 Task: Add an event with the title Second Product Enhancement Discussion and Planning, date ''2023/11/04'', time 7:00 AM to 9:00 AMand add a description: Conducting a competitive analysis to understand how the campaign performed compared to similar campaigns executed by competitors. This involves evaluating the differentiation, uniqueness, and competitive advantage of the campaign in the marketplace.Select event color  Blueberry . Add location for the event as: The Hague, Netherlands, logged in from the account softage.8@softage.netand send the event invitation to softage.7@softage.net and softage.9@softage.net. Set a reminder for the event Doesn''t repeat
Action: Mouse moved to (35, 91)
Screenshot: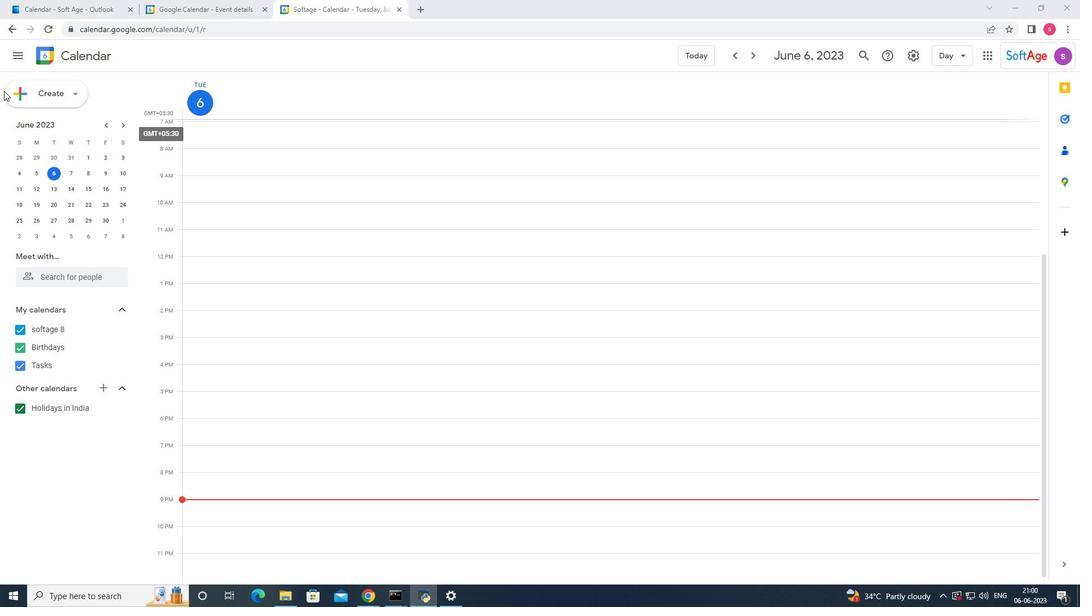 
Action: Mouse pressed left at (35, 91)
Screenshot: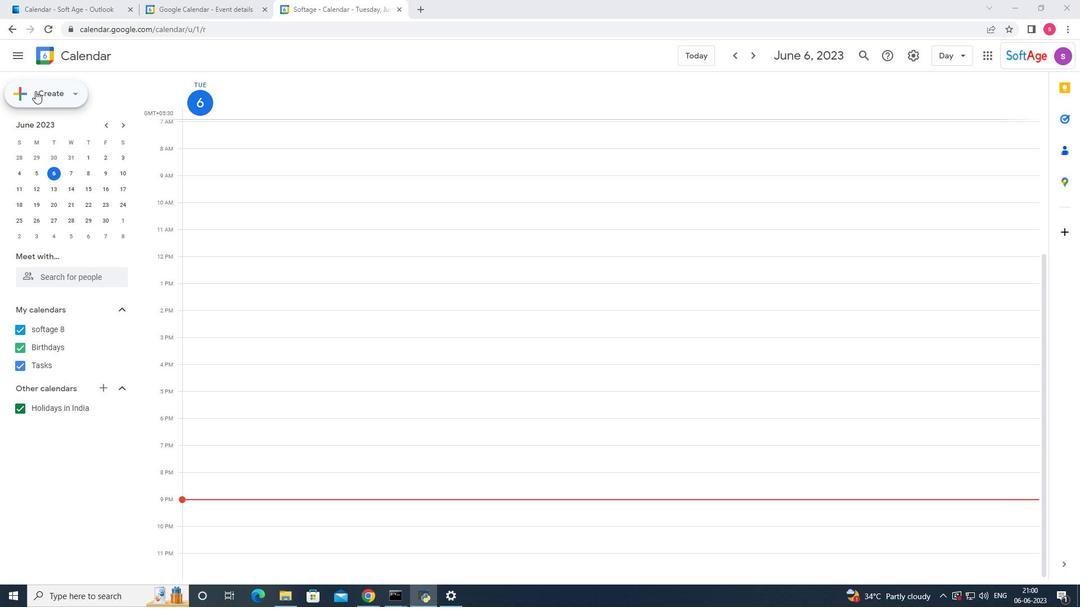 
Action: Mouse moved to (64, 124)
Screenshot: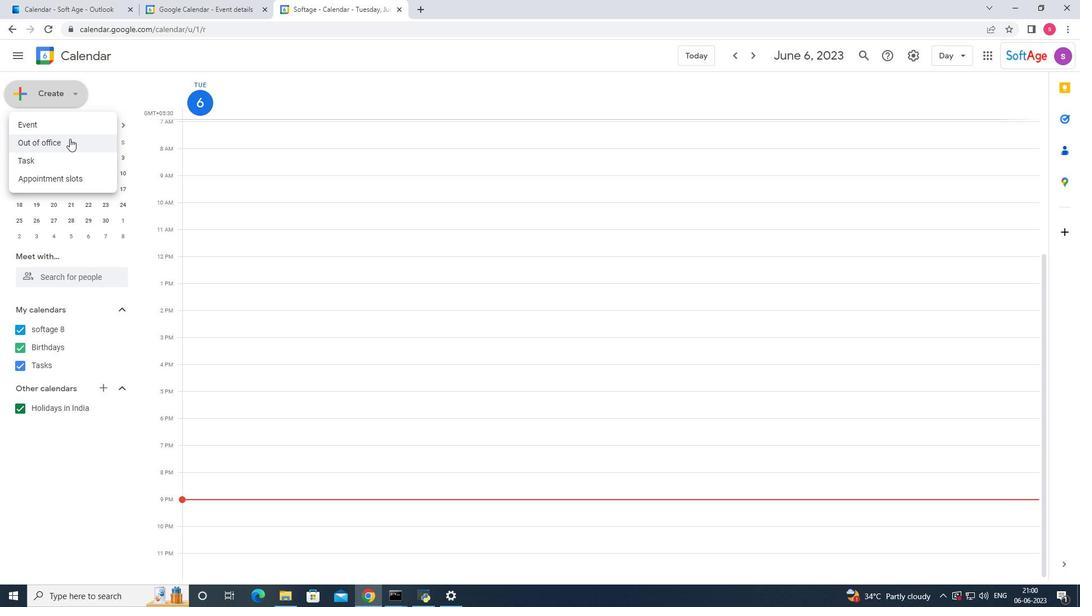 
Action: Mouse pressed left at (64, 124)
Screenshot: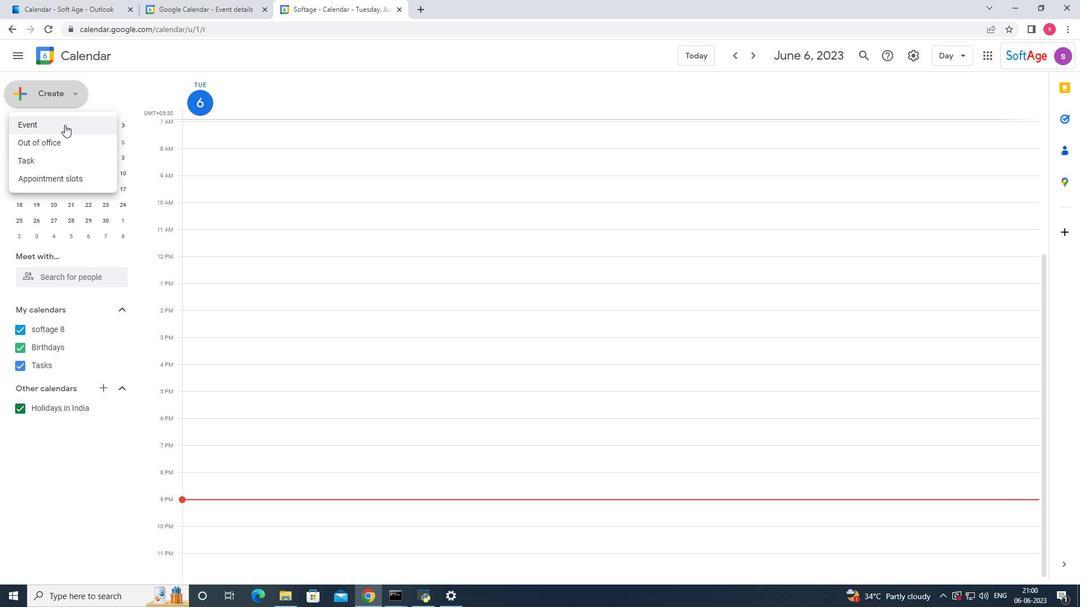 
Action: Mouse moved to (621, 493)
Screenshot: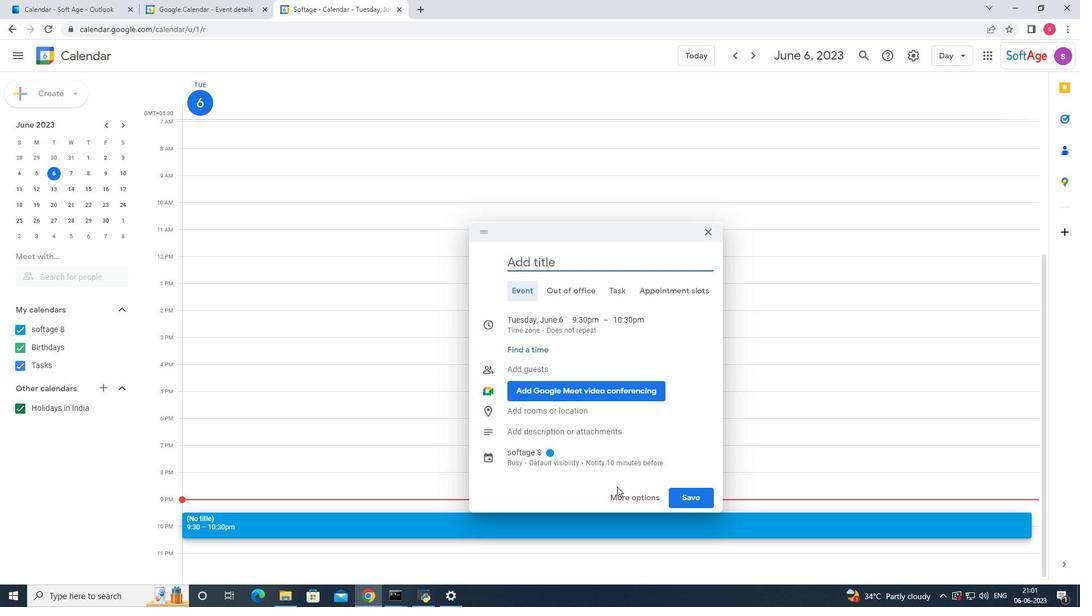 
Action: Mouse pressed left at (621, 493)
Screenshot: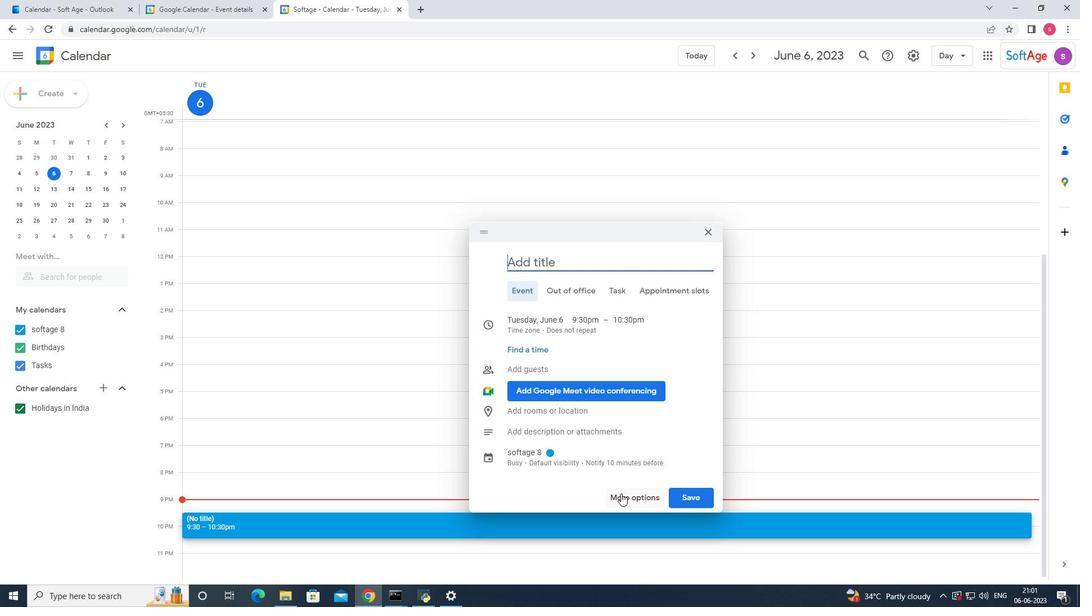 
Action: Mouse moved to (69, 69)
Screenshot: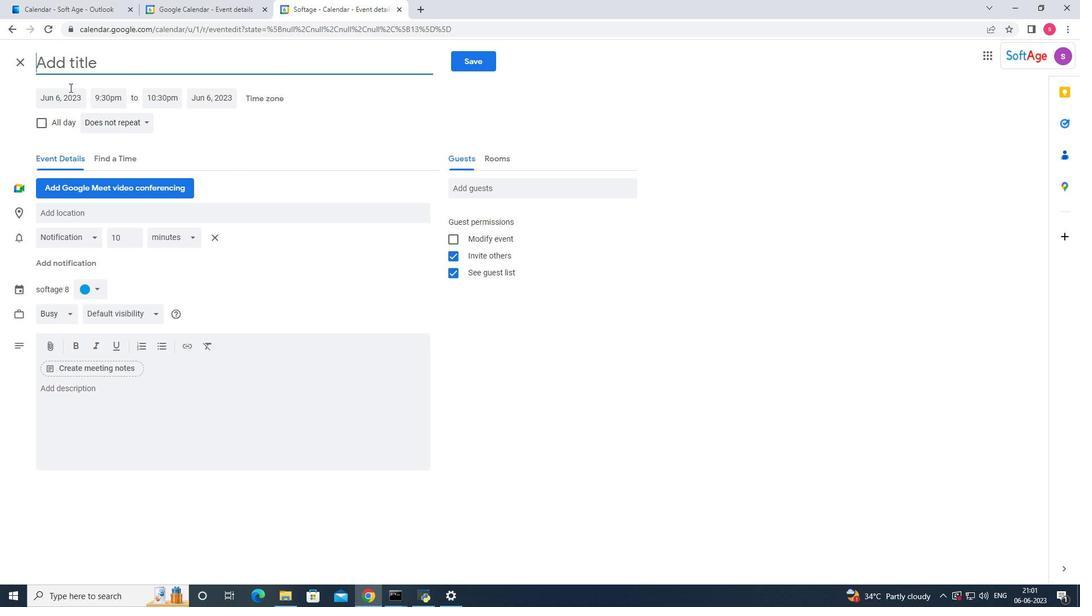 
Action: Mouse pressed left at (69, 69)
Screenshot: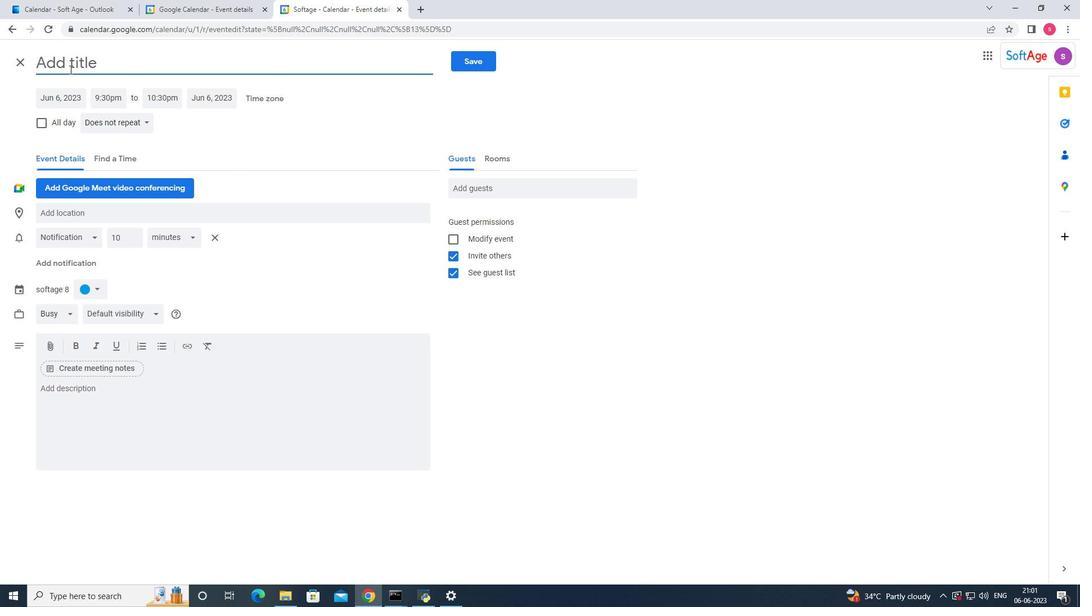 
Action: Key pressed <Key.shift_r>Second<Key.space><Key.shift>Product<Key.space><Key.shift_r>Enhancement<Key.space><Key.shift_r>Discussion<Key.space>and<Key.space><Key.shift>Planning
Screenshot: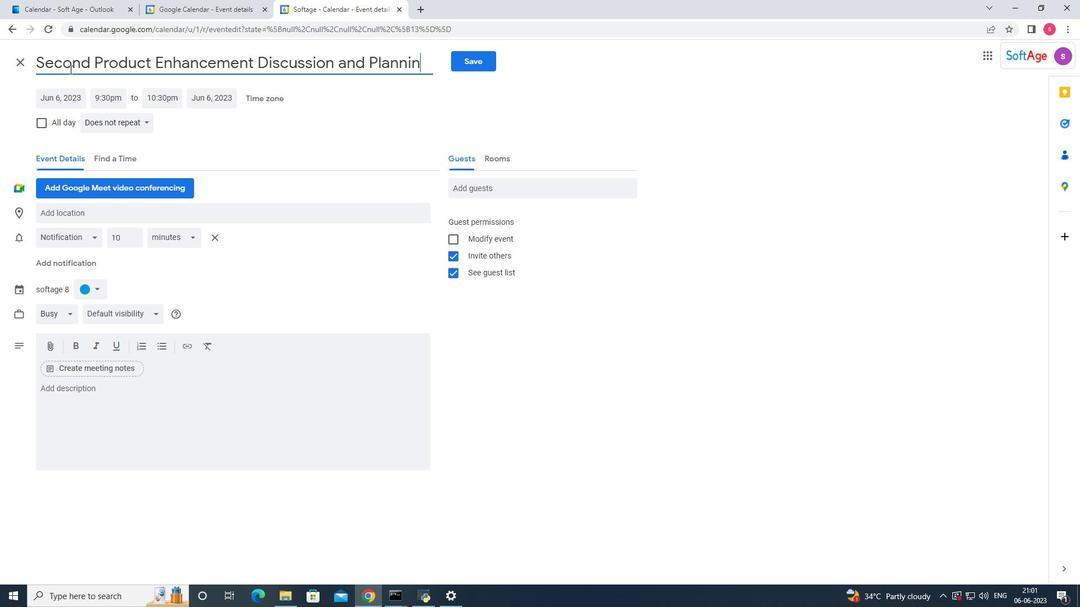 
Action: Mouse moved to (63, 101)
Screenshot: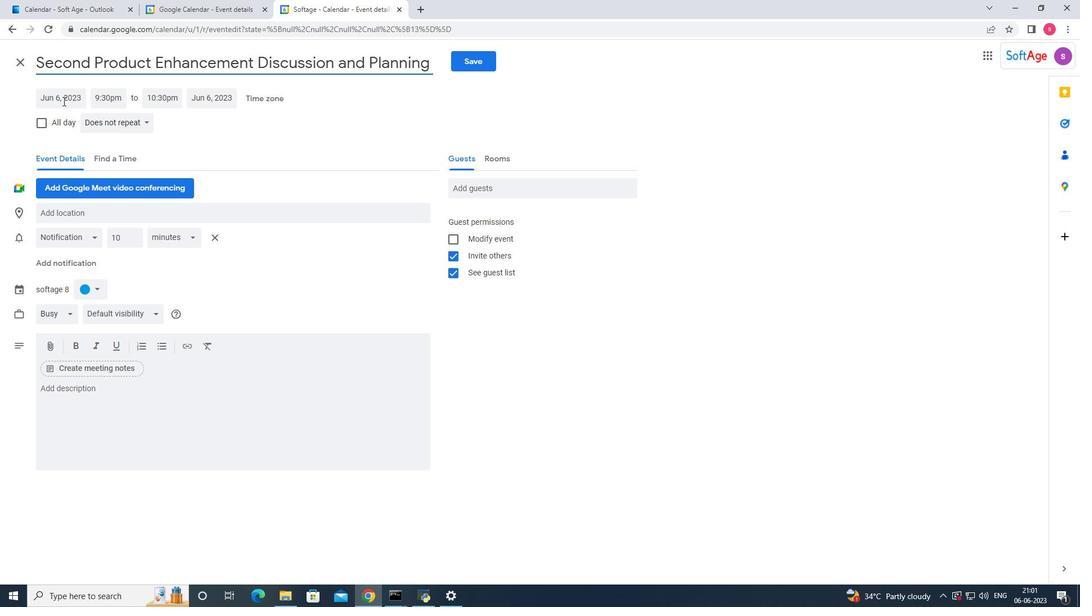 
Action: Mouse pressed left at (63, 101)
Screenshot: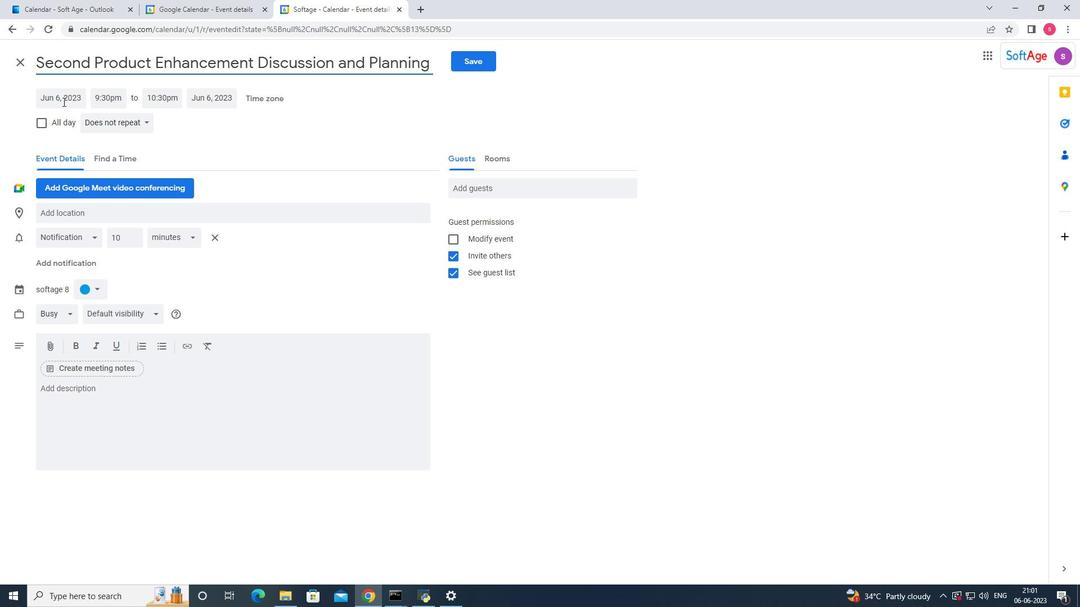 
Action: Mouse moved to (182, 125)
Screenshot: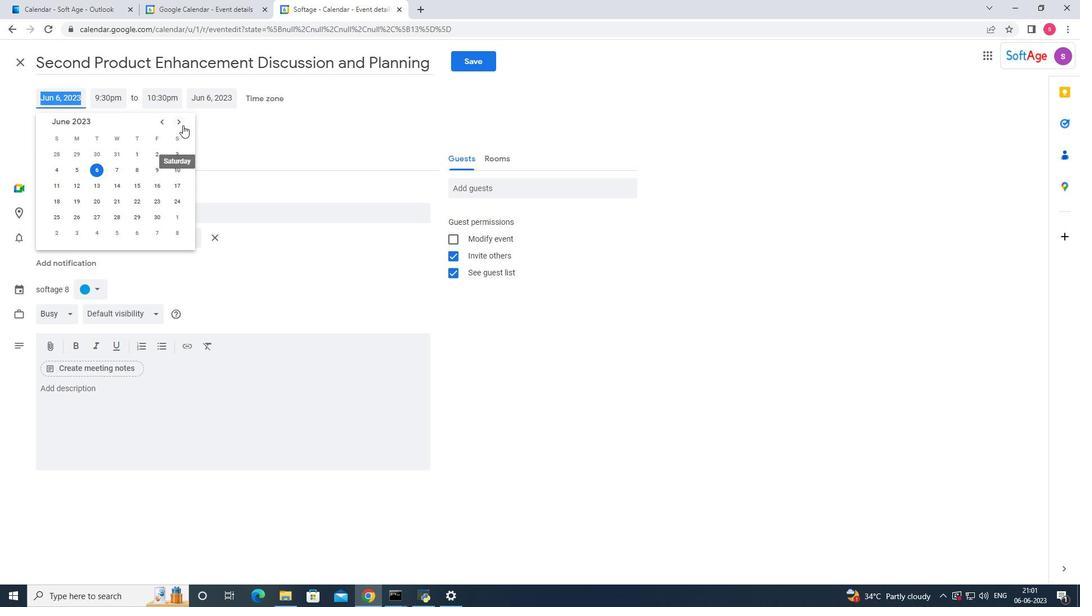 
Action: Mouse pressed left at (182, 125)
Screenshot: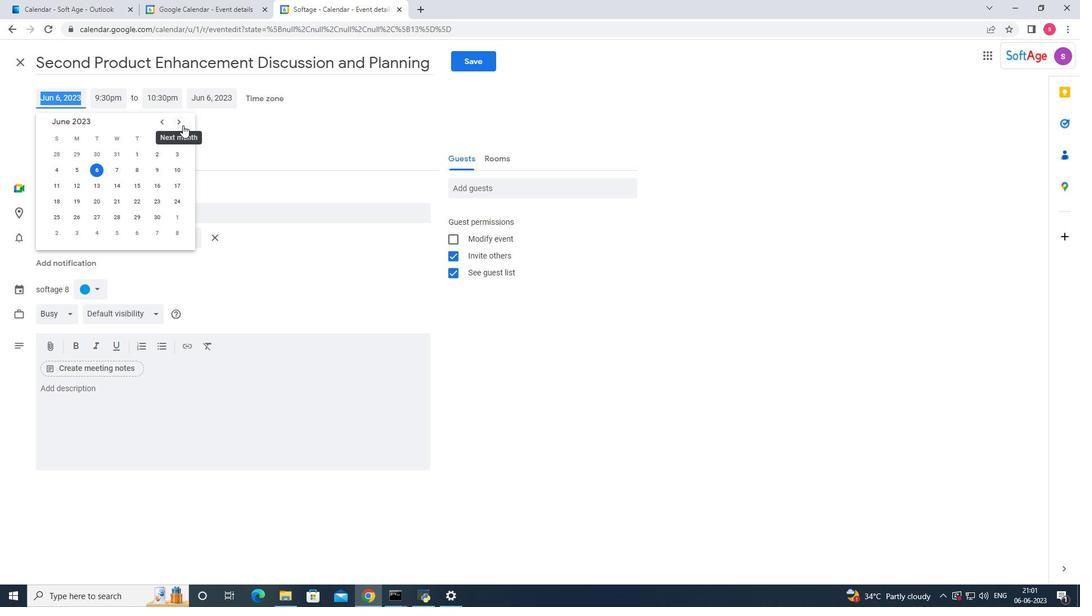 
Action: Mouse pressed left at (182, 125)
Screenshot: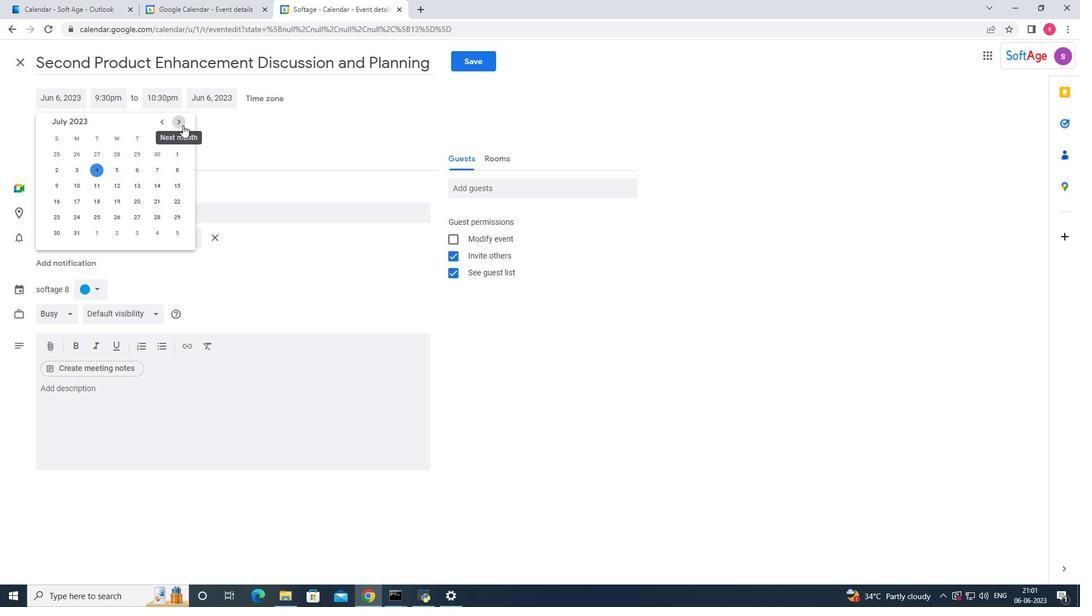 
Action: Mouse pressed left at (182, 125)
Screenshot: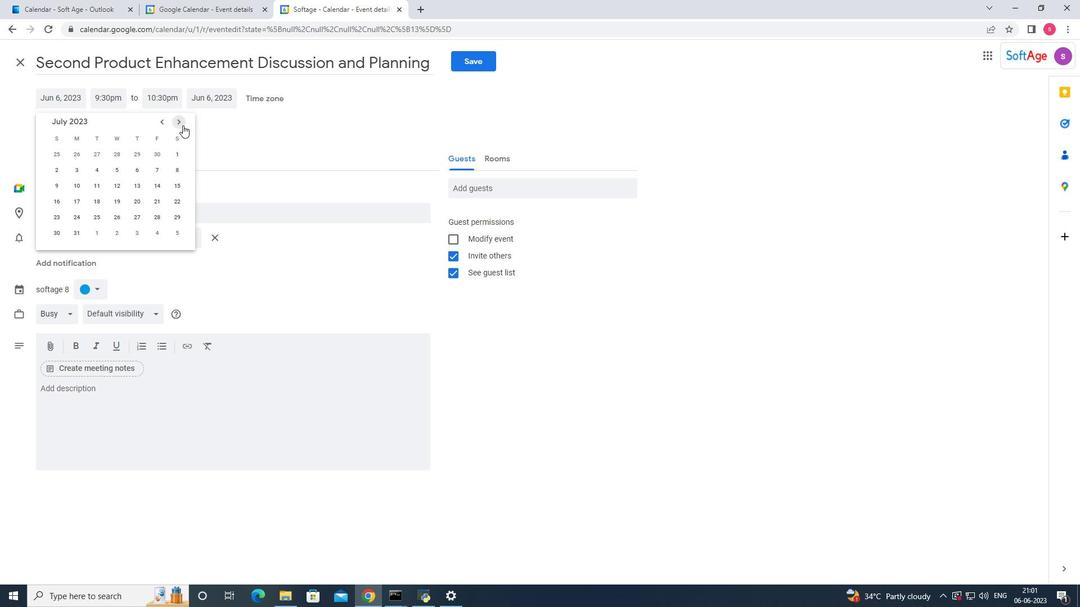 
Action: Mouse pressed left at (182, 125)
Screenshot: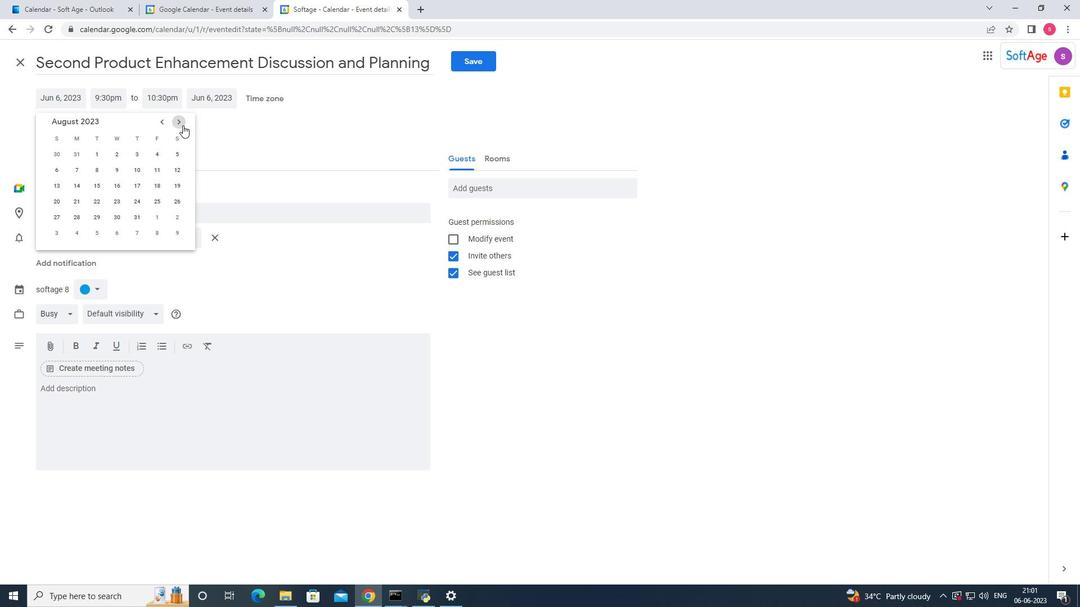 
Action: Mouse pressed left at (182, 125)
Screenshot: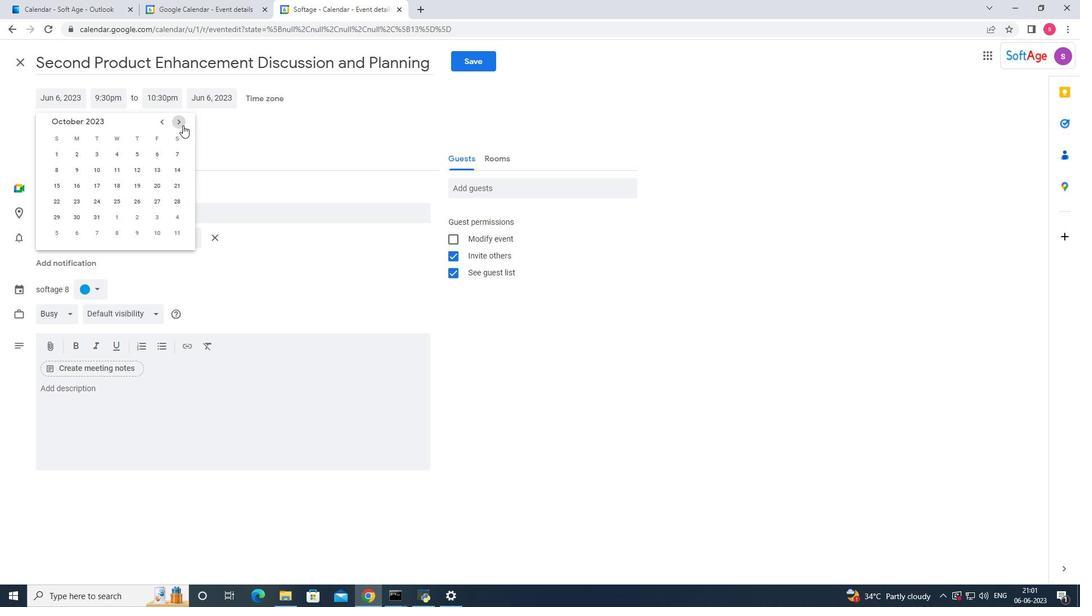 
Action: Mouse moved to (172, 151)
Screenshot: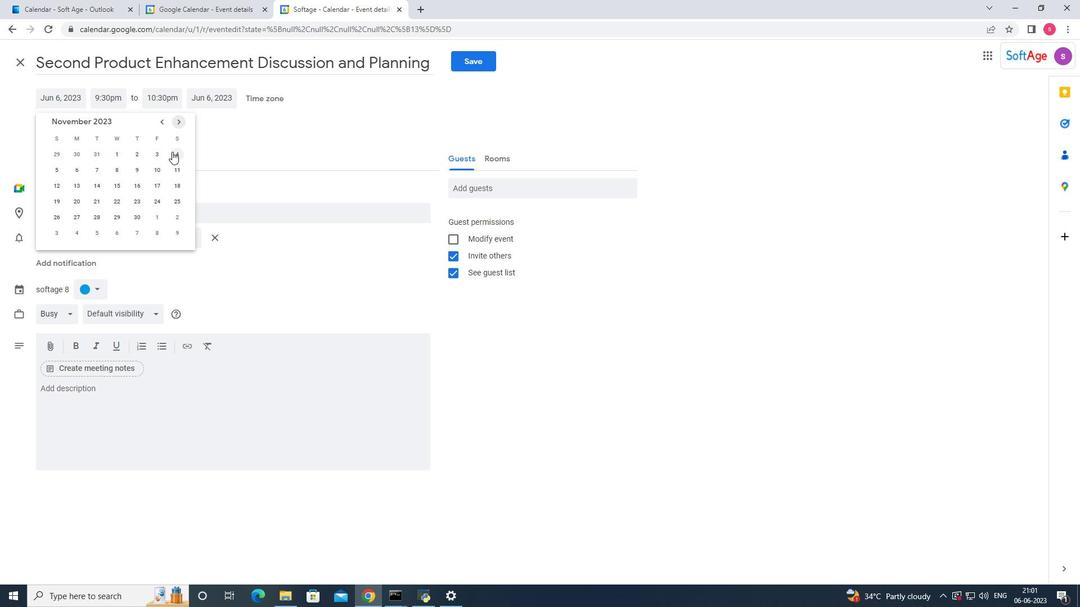 
Action: Mouse pressed left at (172, 151)
Screenshot: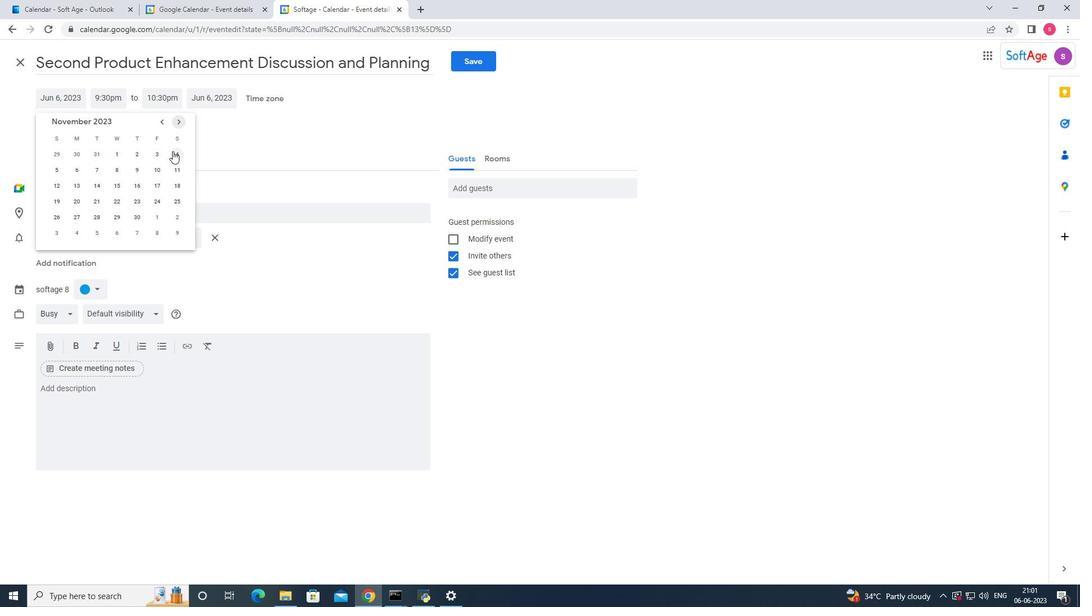 
Action: Mouse moved to (118, 100)
Screenshot: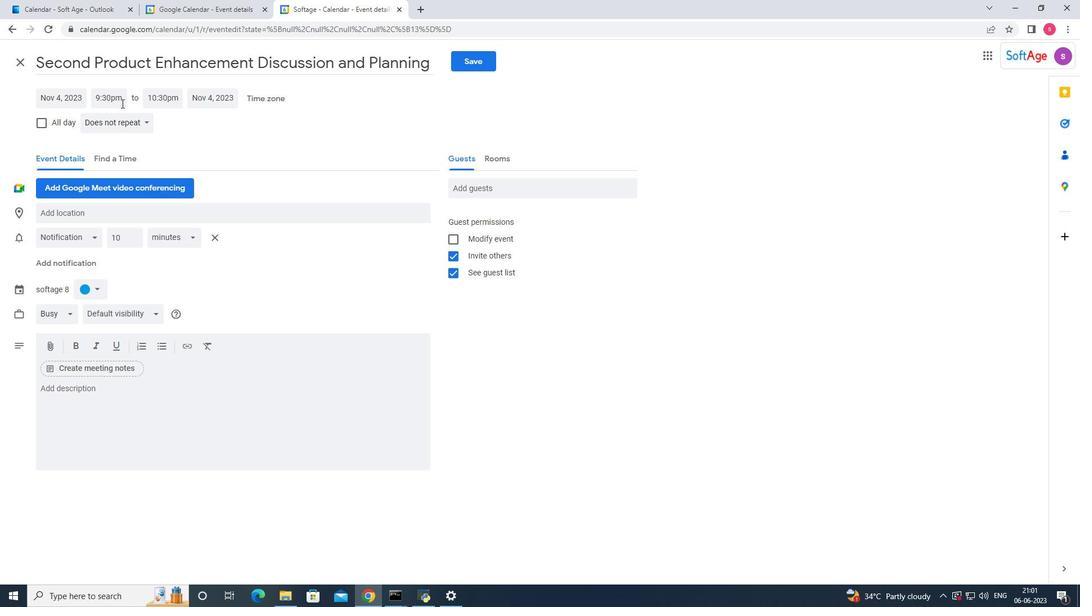 
Action: Mouse pressed left at (118, 100)
Screenshot: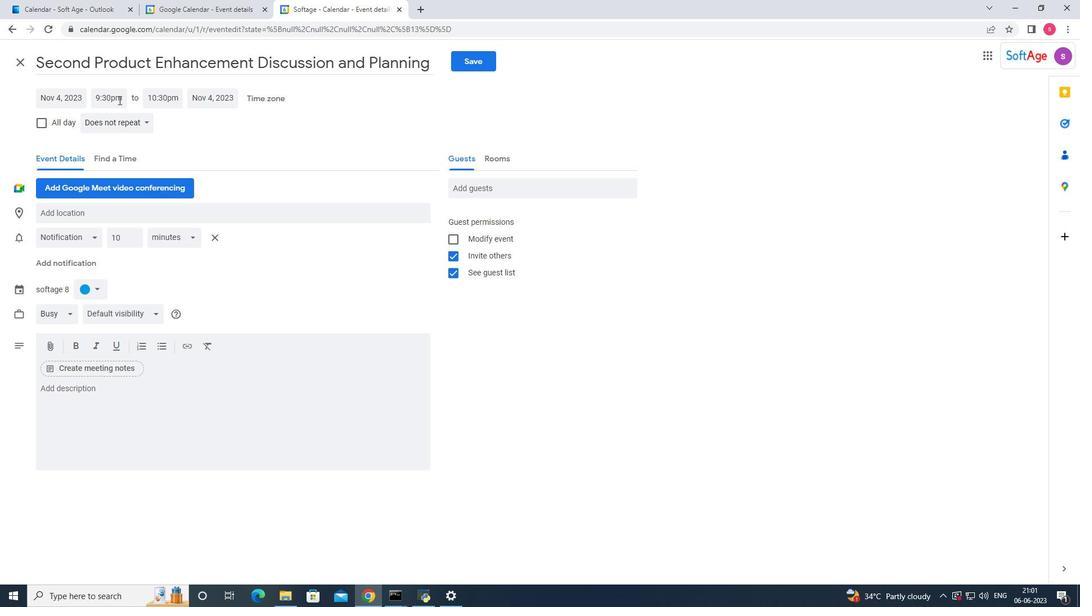 
Action: Mouse moved to (128, 155)
Screenshot: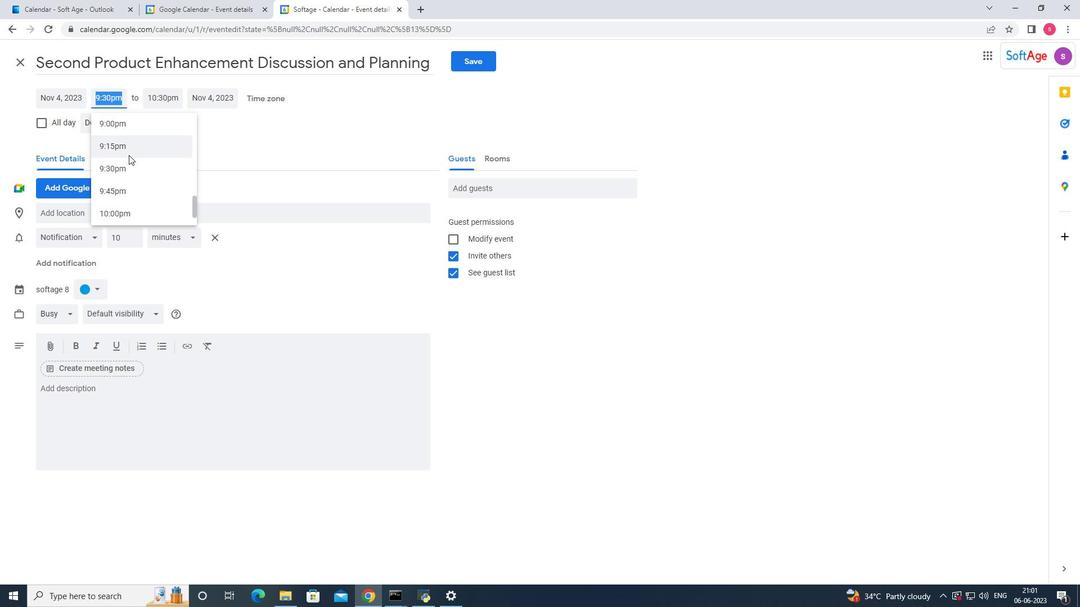 
Action: Mouse scrolled (128, 156) with delta (0, 0)
Screenshot: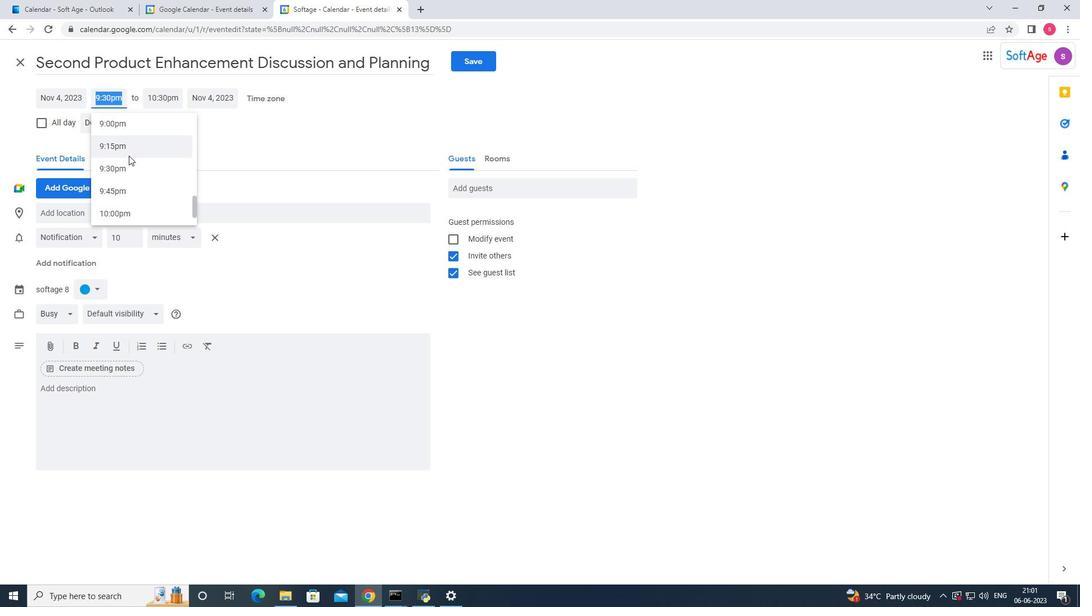 
Action: Mouse scrolled (128, 156) with delta (0, 0)
Screenshot: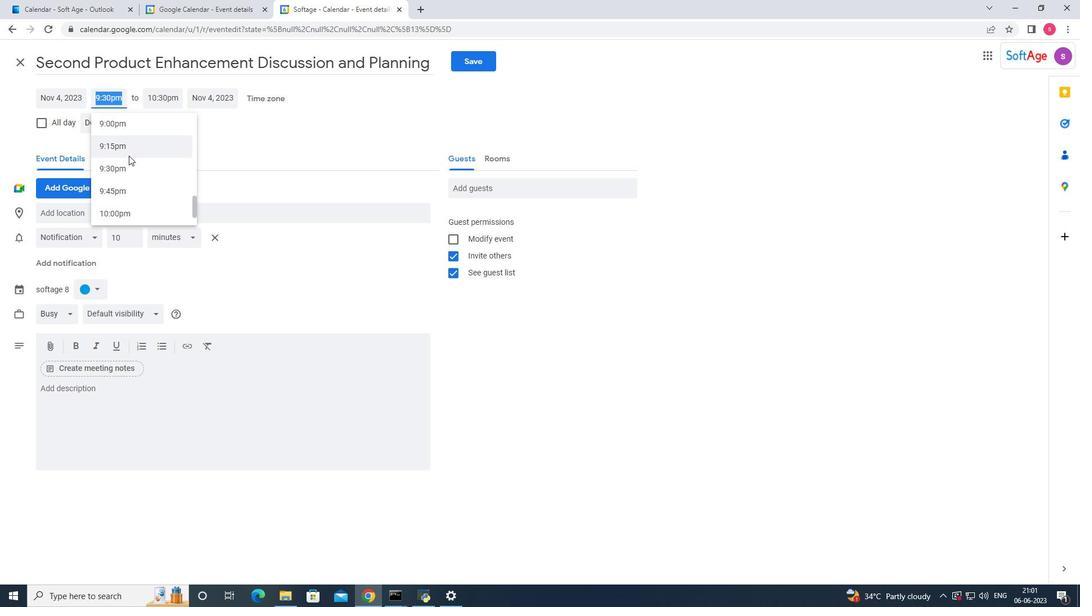 
Action: Mouse scrolled (128, 156) with delta (0, 0)
Screenshot: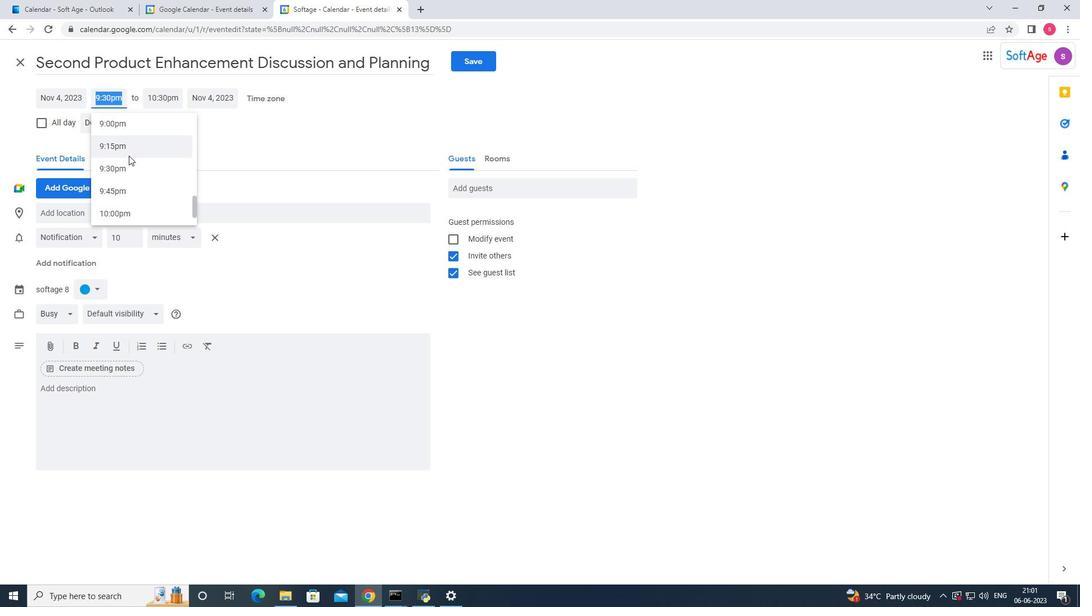 
Action: Mouse scrolled (128, 156) with delta (0, 0)
Screenshot: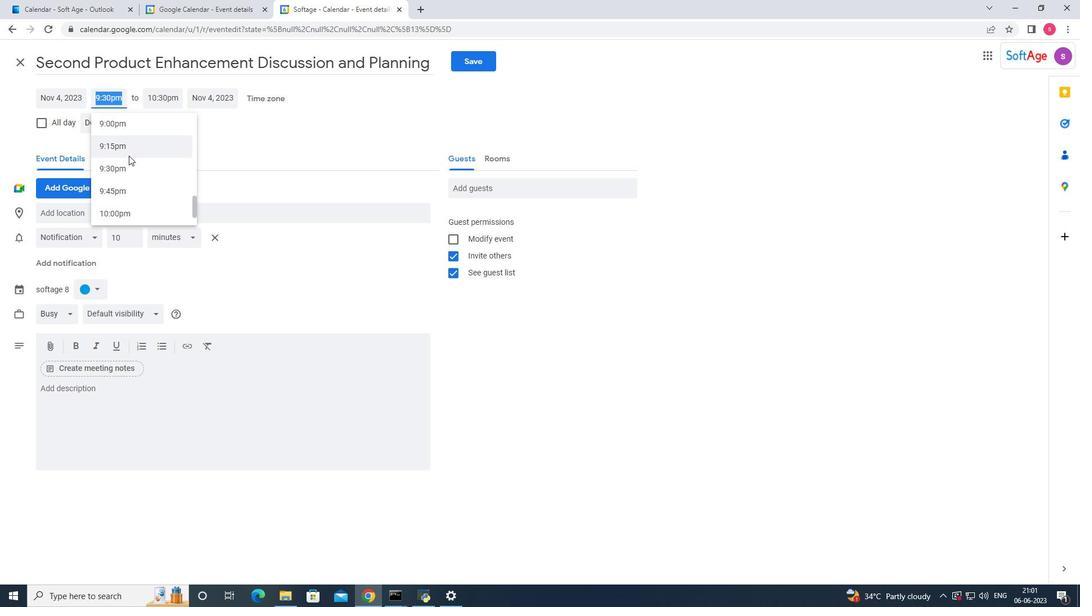 
Action: Mouse scrolled (128, 156) with delta (0, 0)
Screenshot: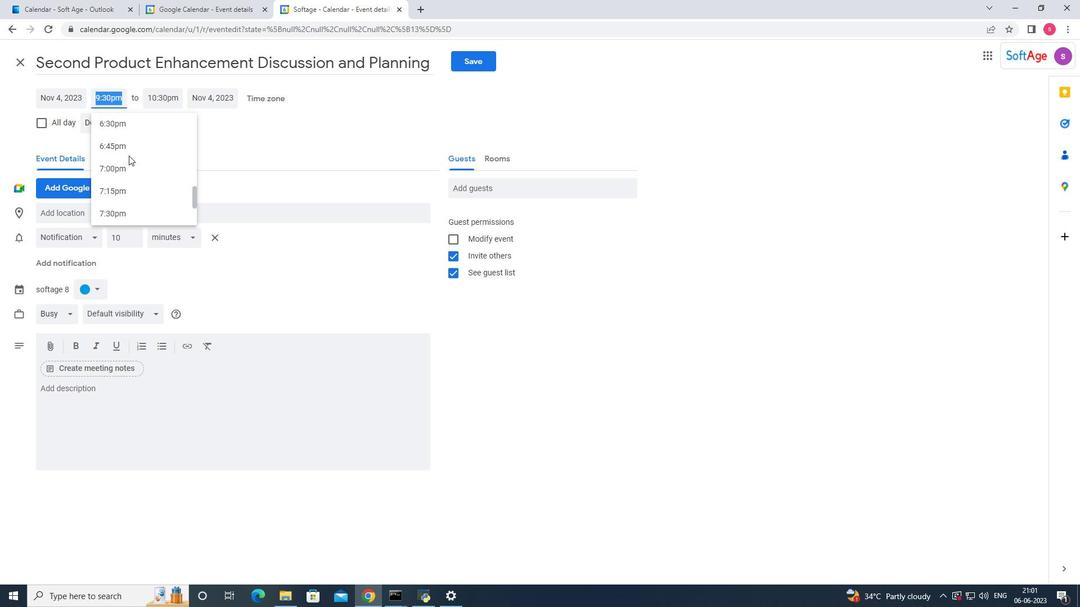 
Action: Mouse scrolled (128, 156) with delta (0, 0)
Screenshot: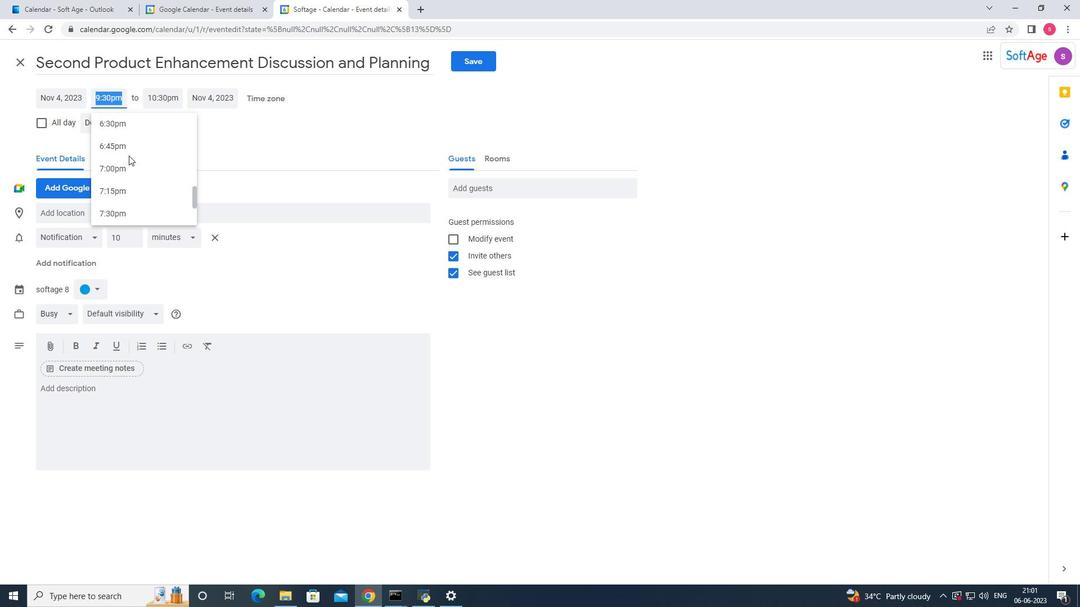 
Action: Mouse scrolled (128, 156) with delta (0, 0)
Screenshot: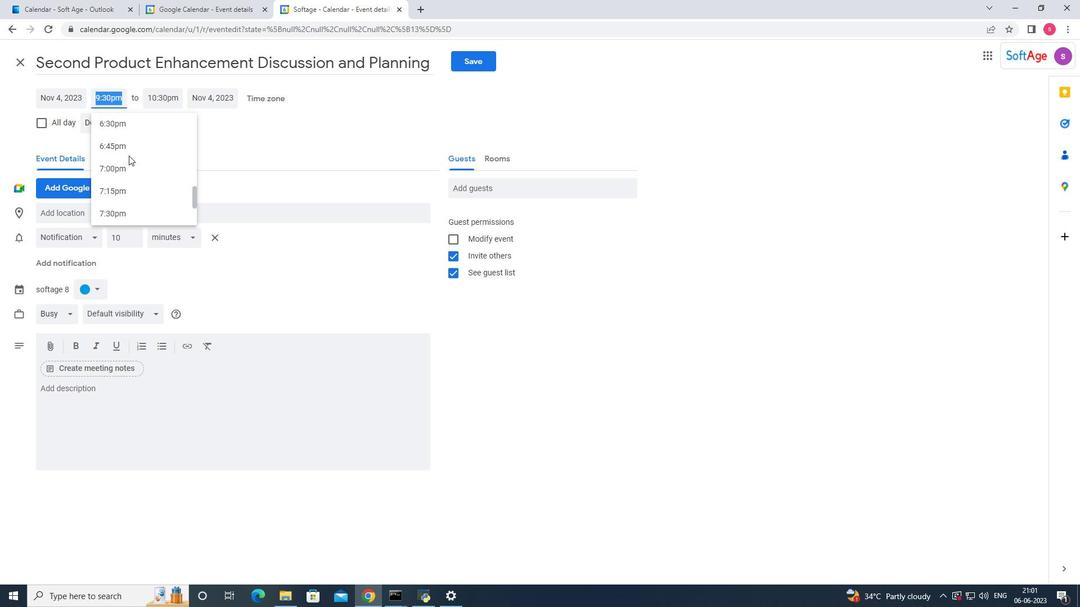 
Action: Mouse scrolled (128, 156) with delta (0, 0)
Screenshot: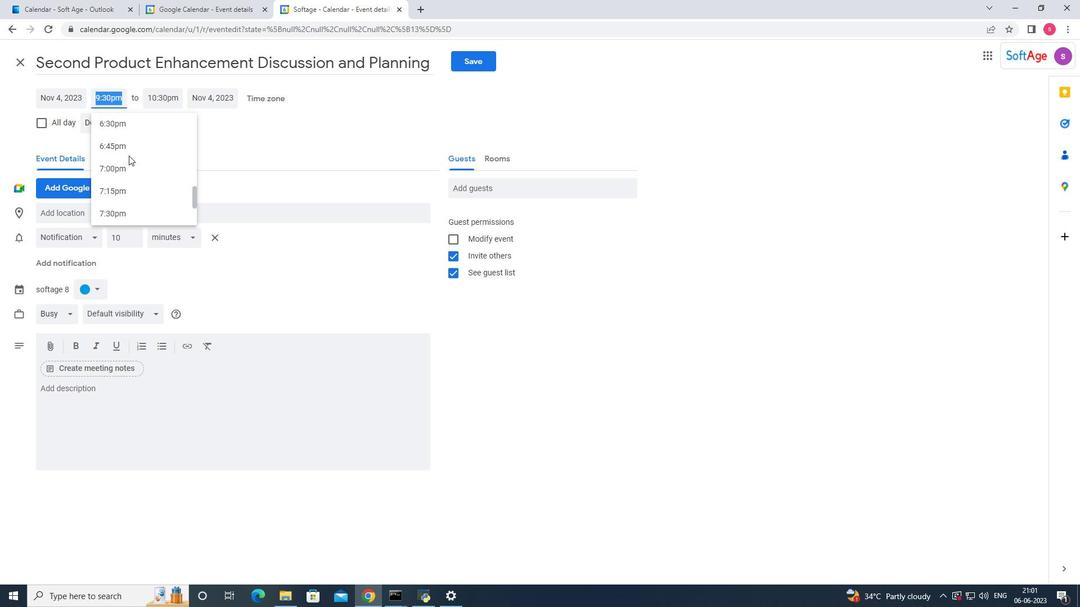 
Action: Mouse scrolled (128, 156) with delta (0, 0)
Screenshot: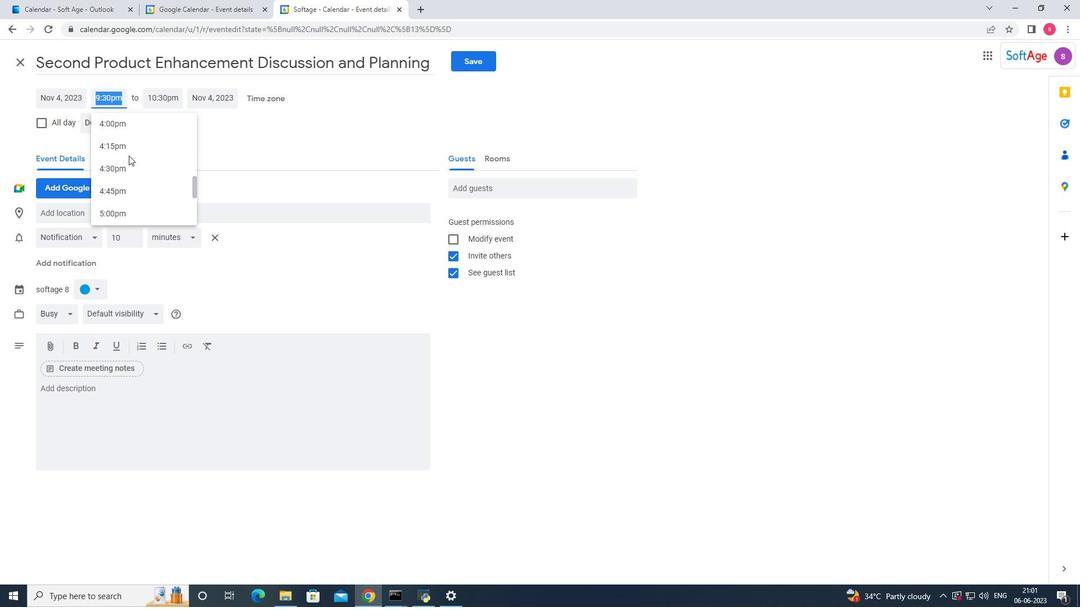 
Action: Mouse scrolled (128, 156) with delta (0, 0)
Screenshot: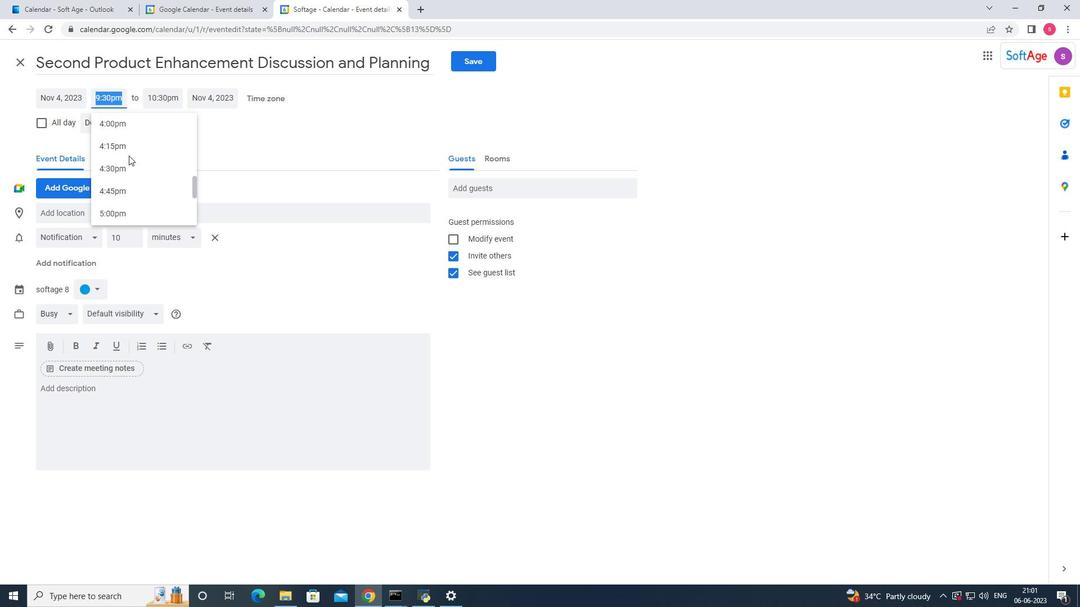 
Action: Mouse scrolled (128, 156) with delta (0, 0)
Screenshot: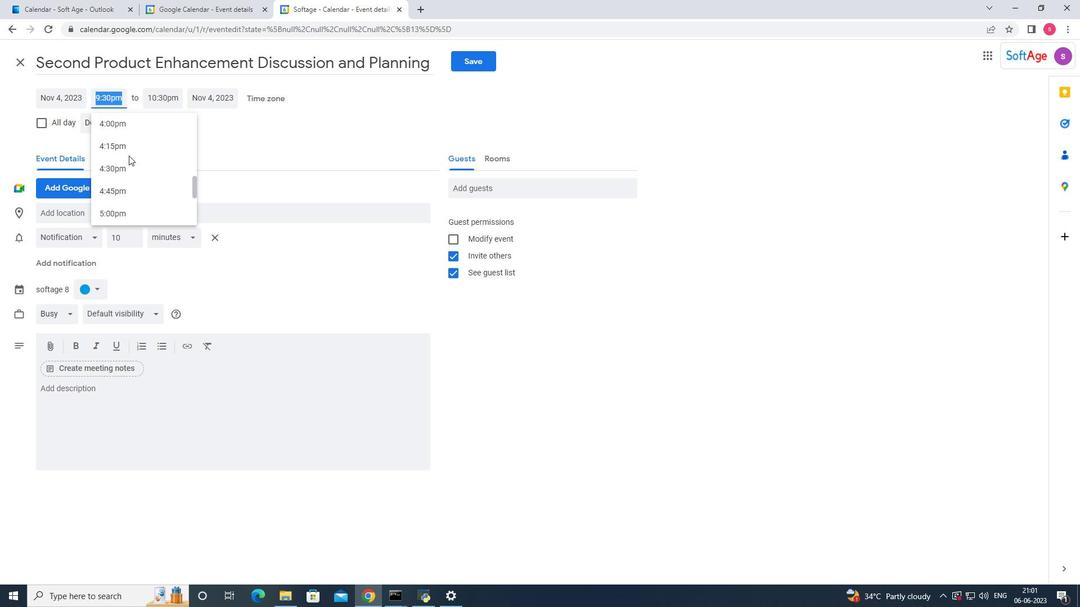 
Action: Mouse scrolled (128, 156) with delta (0, 0)
Screenshot: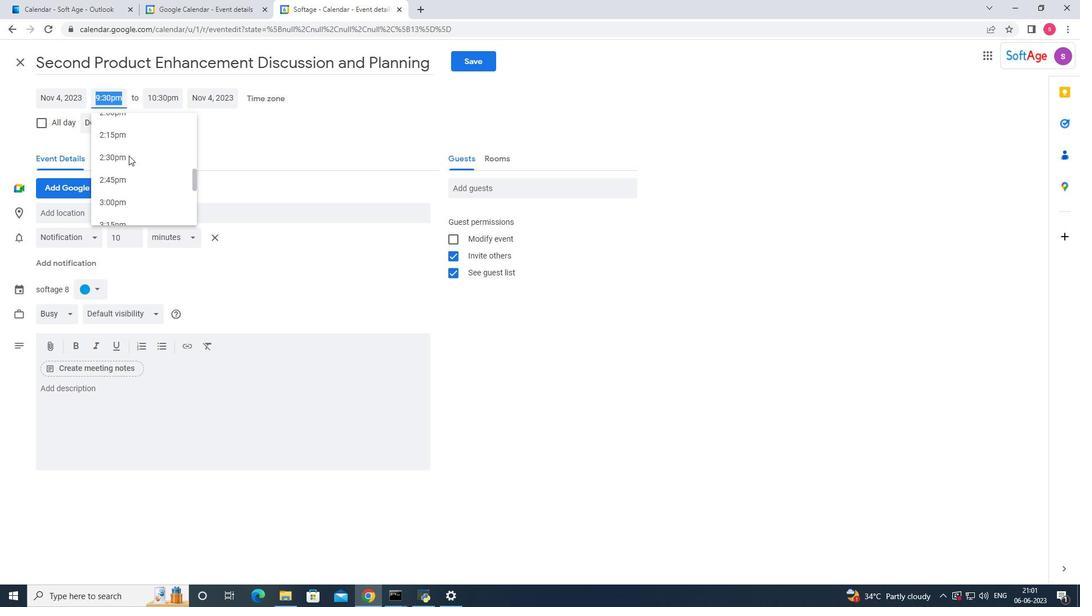 
Action: Mouse scrolled (128, 156) with delta (0, 0)
Screenshot: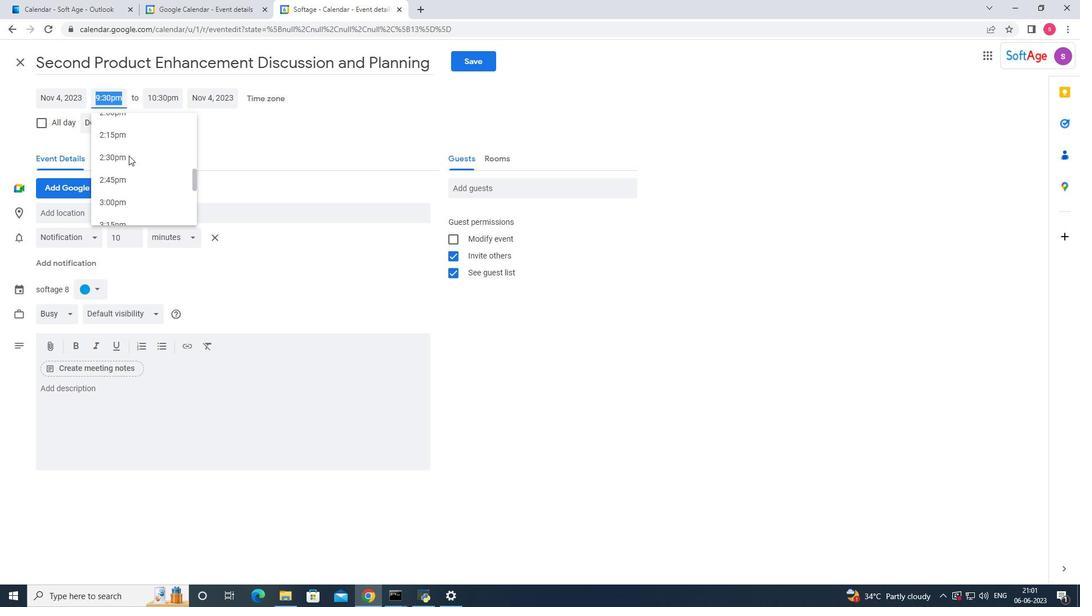 
Action: Mouse scrolled (128, 156) with delta (0, 0)
Screenshot: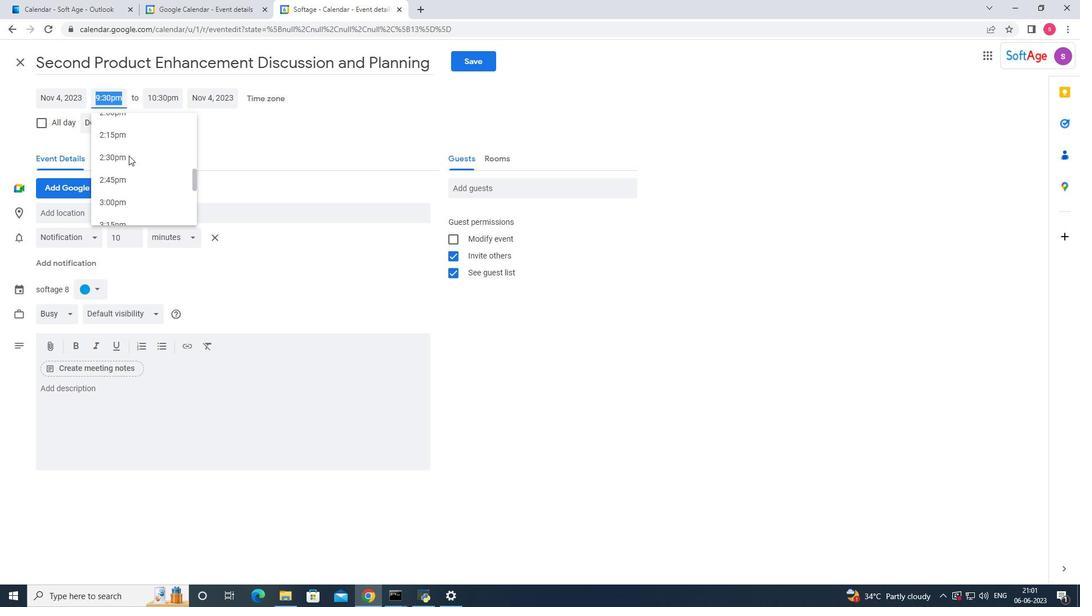
Action: Mouse scrolled (128, 156) with delta (0, 0)
Screenshot: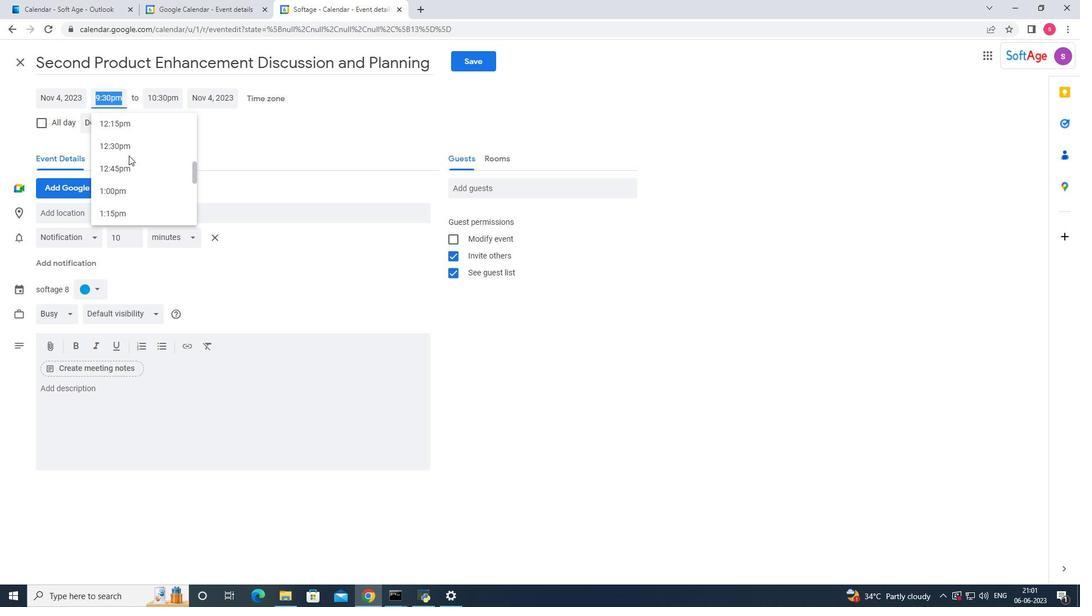 
Action: Mouse scrolled (128, 156) with delta (0, 0)
Screenshot: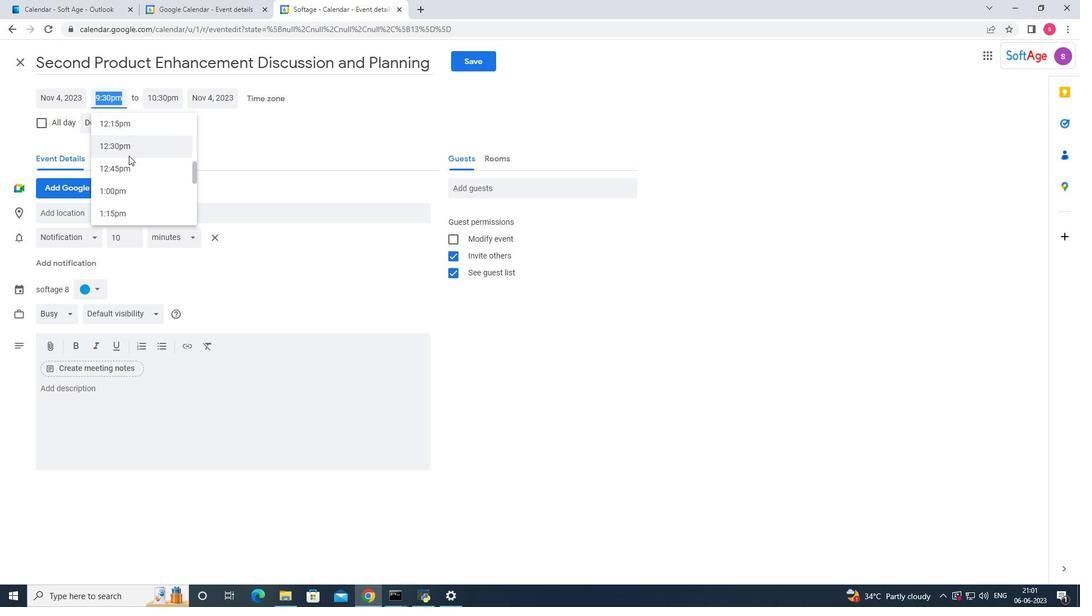 
Action: Mouse scrolled (128, 156) with delta (0, 0)
Screenshot: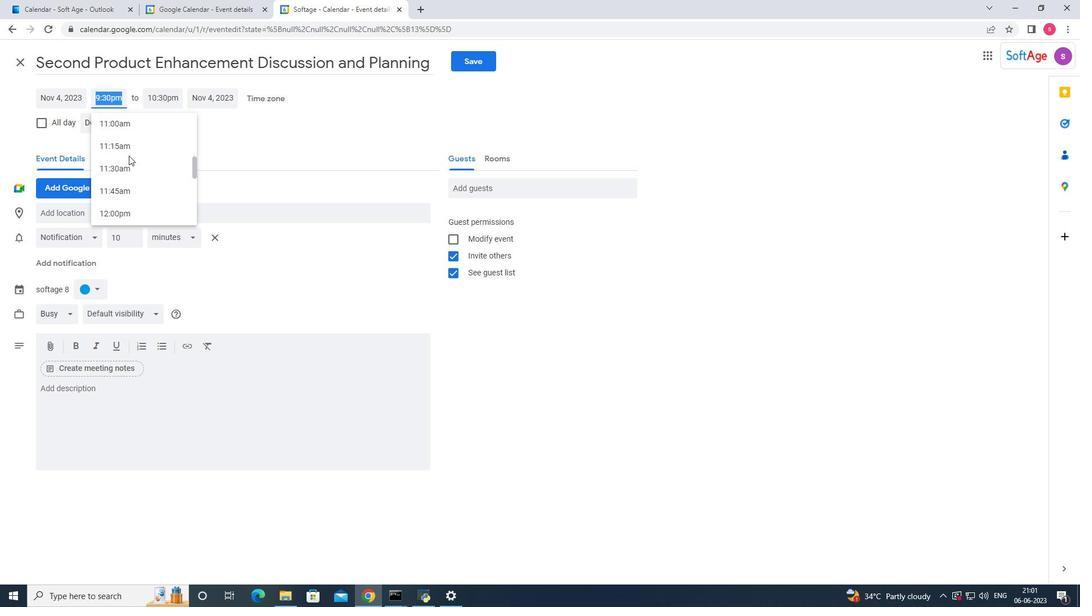 
Action: Mouse scrolled (128, 156) with delta (0, 0)
Screenshot: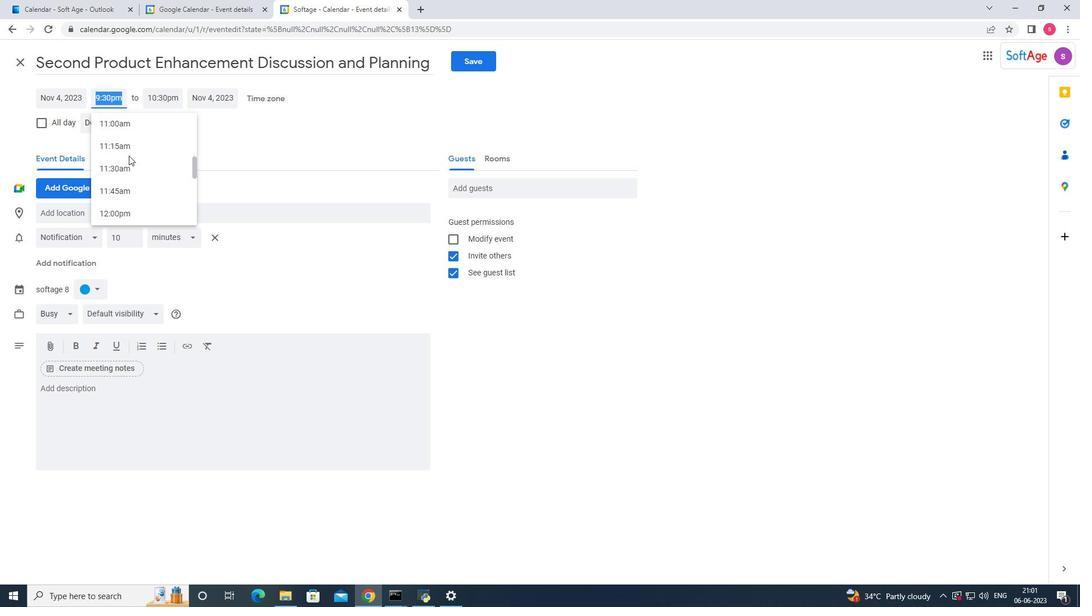 
Action: Mouse scrolled (128, 156) with delta (0, 0)
Screenshot: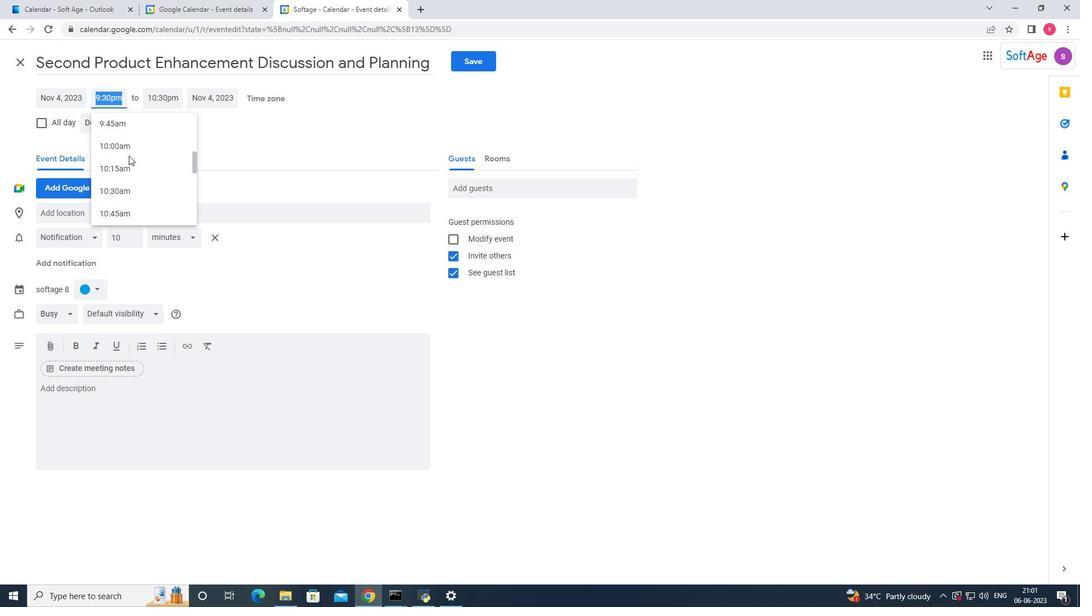 
Action: Mouse scrolled (128, 156) with delta (0, 0)
Screenshot: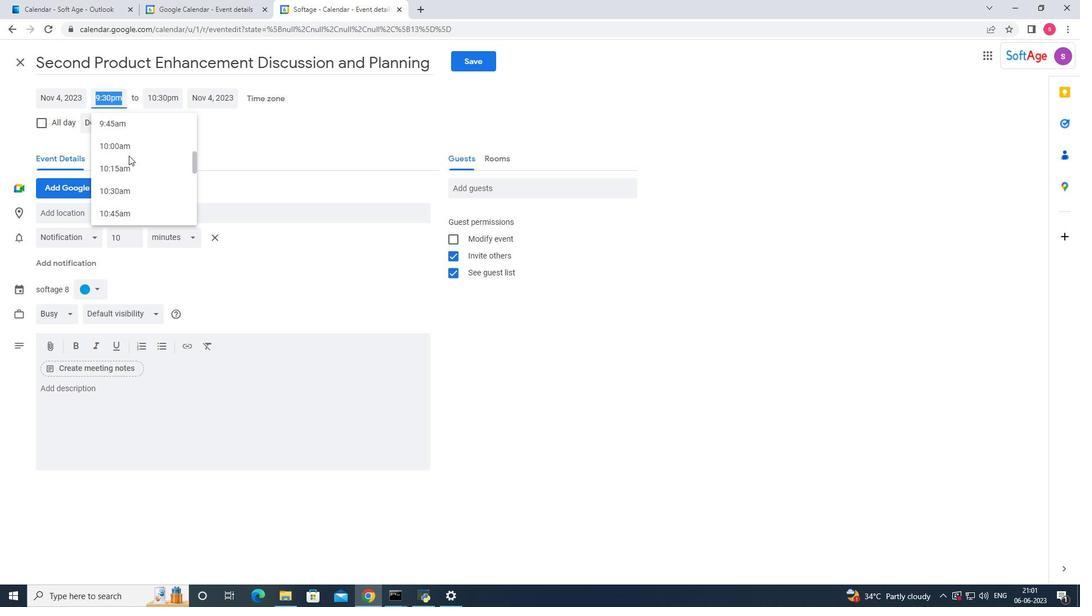 
Action: Mouse scrolled (128, 156) with delta (0, 0)
Screenshot: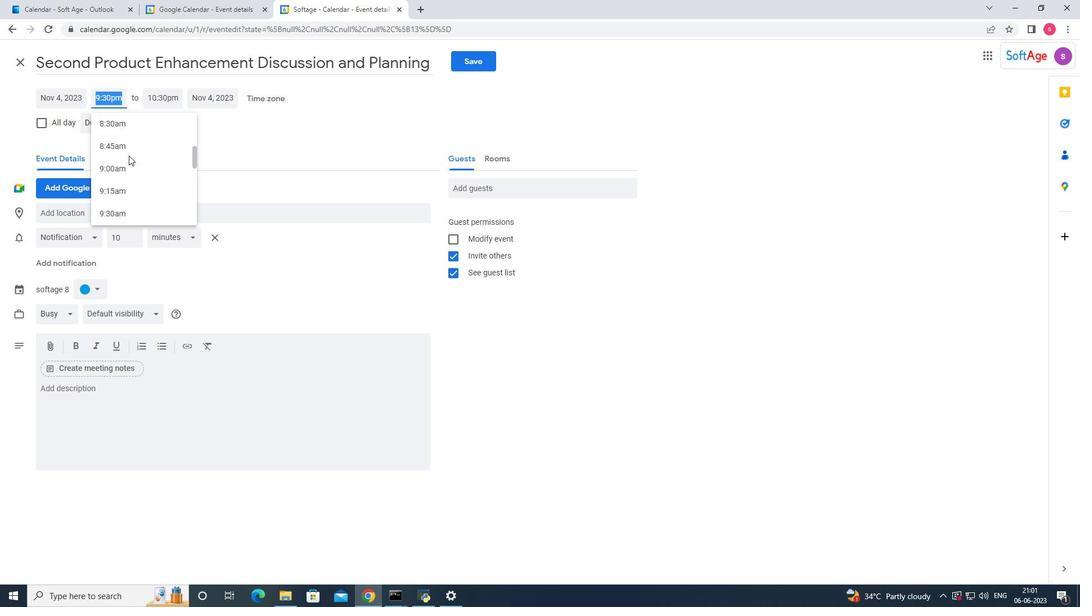 
Action: Mouse scrolled (128, 156) with delta (0, 0)
Screenshot: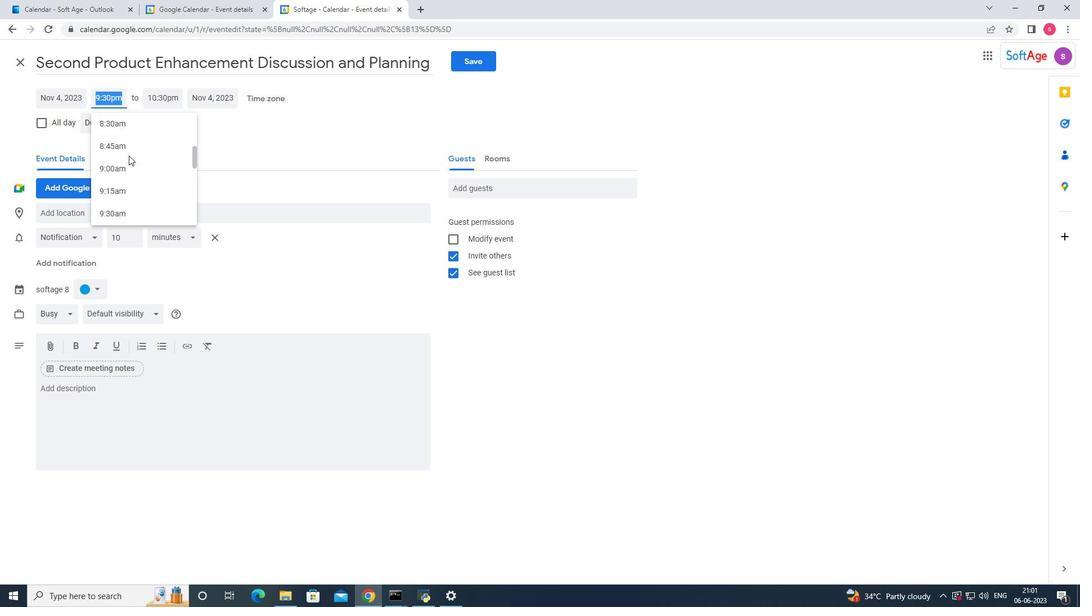 
Action: Mouse scrolled (128, 156) with delta (0, 0)
Screenshot: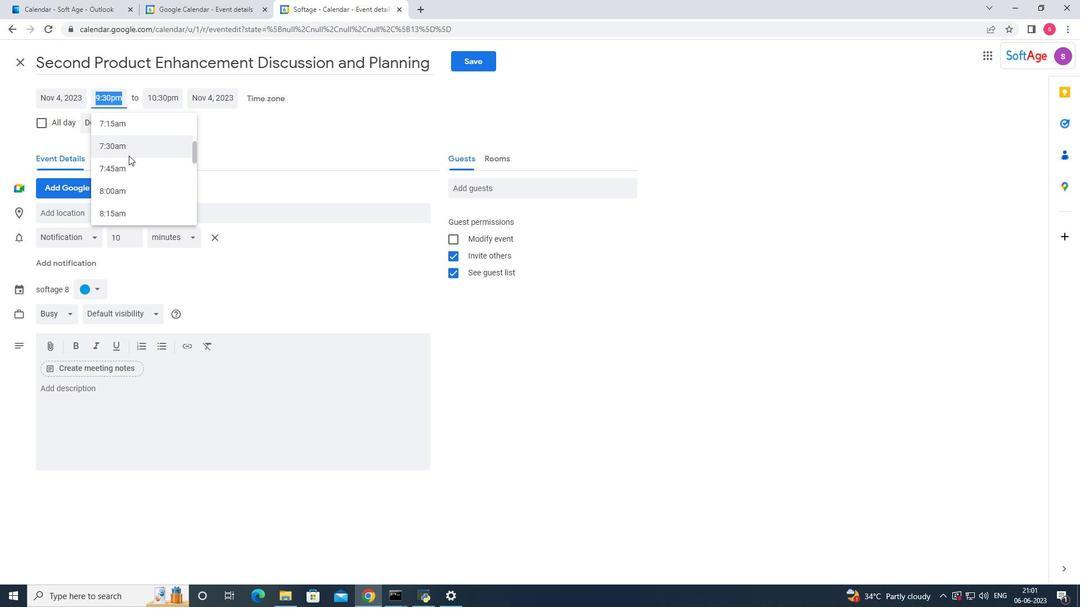 
Action: Mouse scrolled (128, 156) with delta (0, 0)
Screenshot: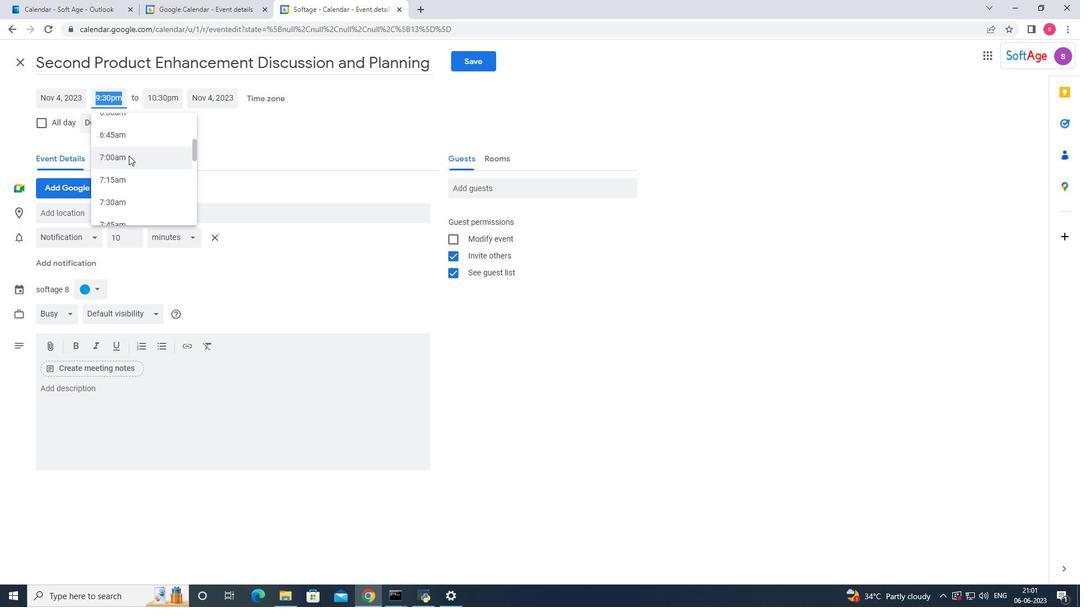 
Action: Mouse moved to (126, 216)
Screenshot: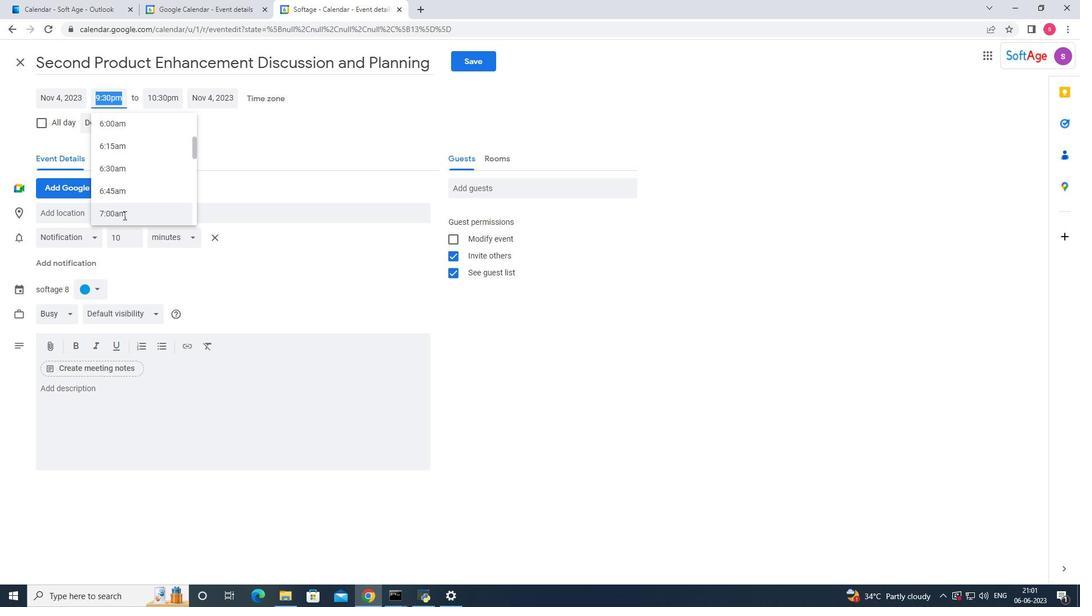 
Action: Mouse pressed left at (126, 216)
Screenshot: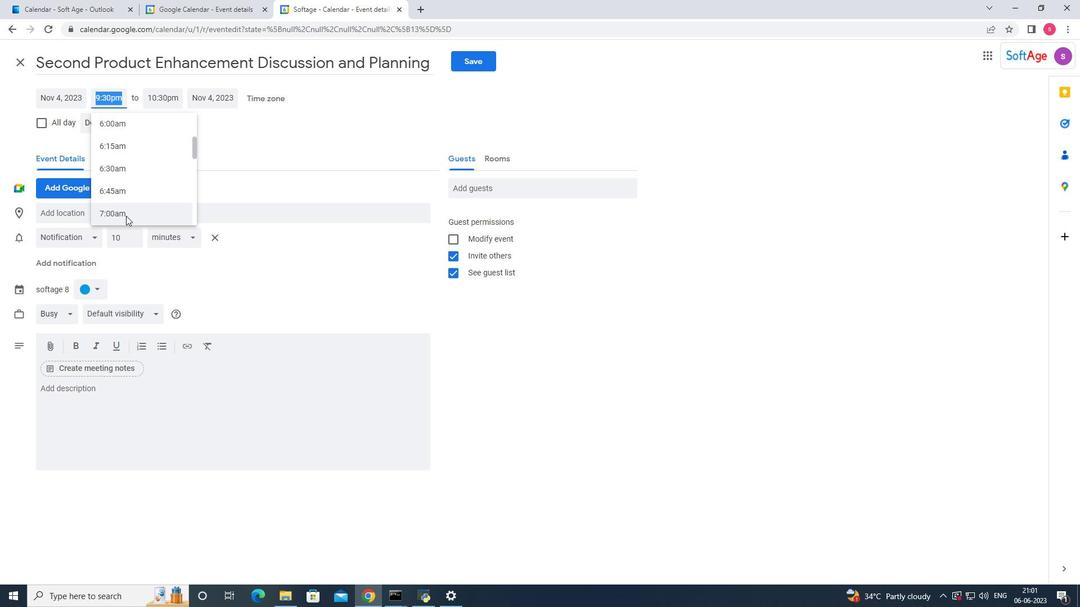
Action: Mouse moved to (165, 97)
Screenshot: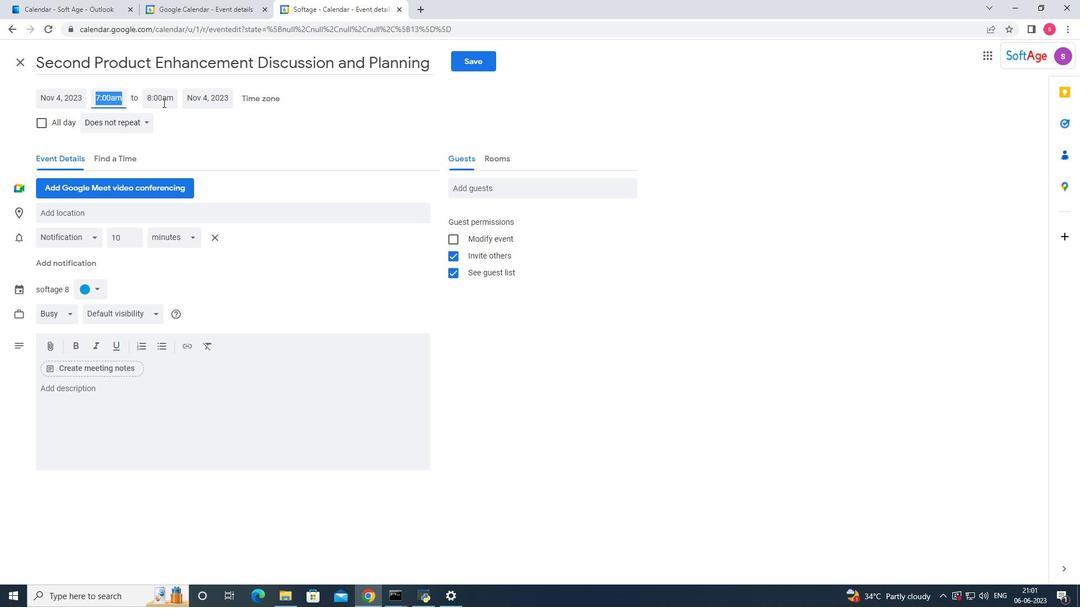 
Action: Mouse pressed left at (165, 97)
Screenshot: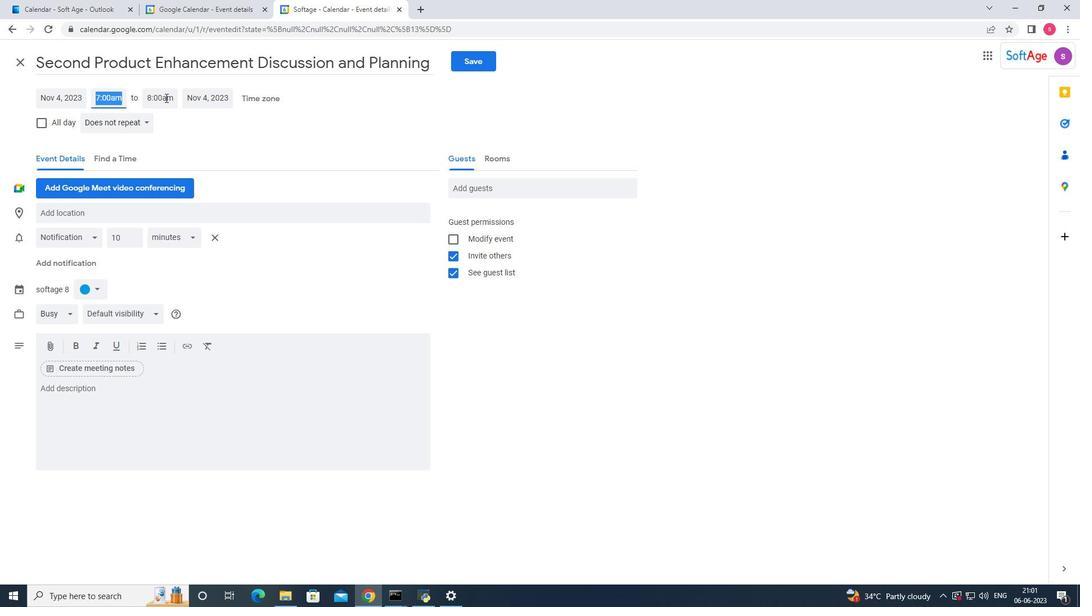 
Action: Mouse moved to (183, 210)
Screenshot: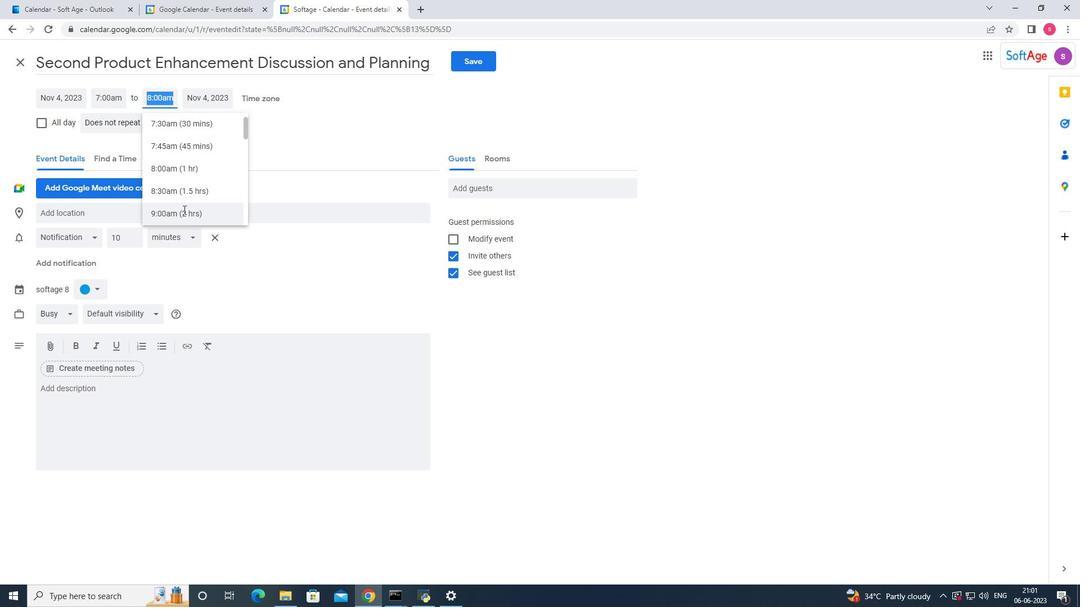 
Action: Mouse pressed left at (183, 210)
Screenshot: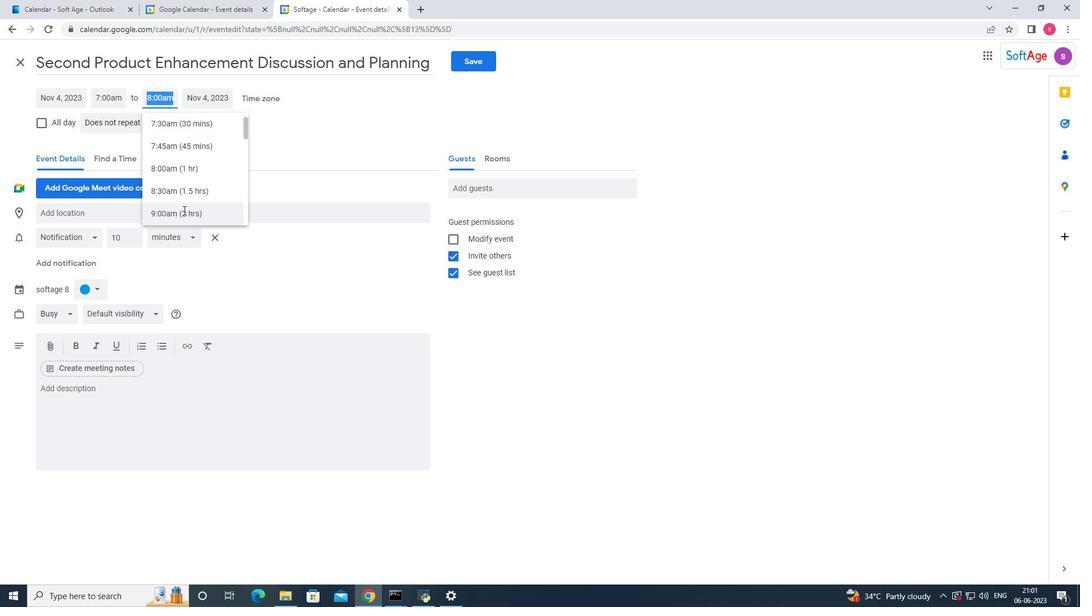 
Action: Mouse moved to (105, 399)
Screenshot: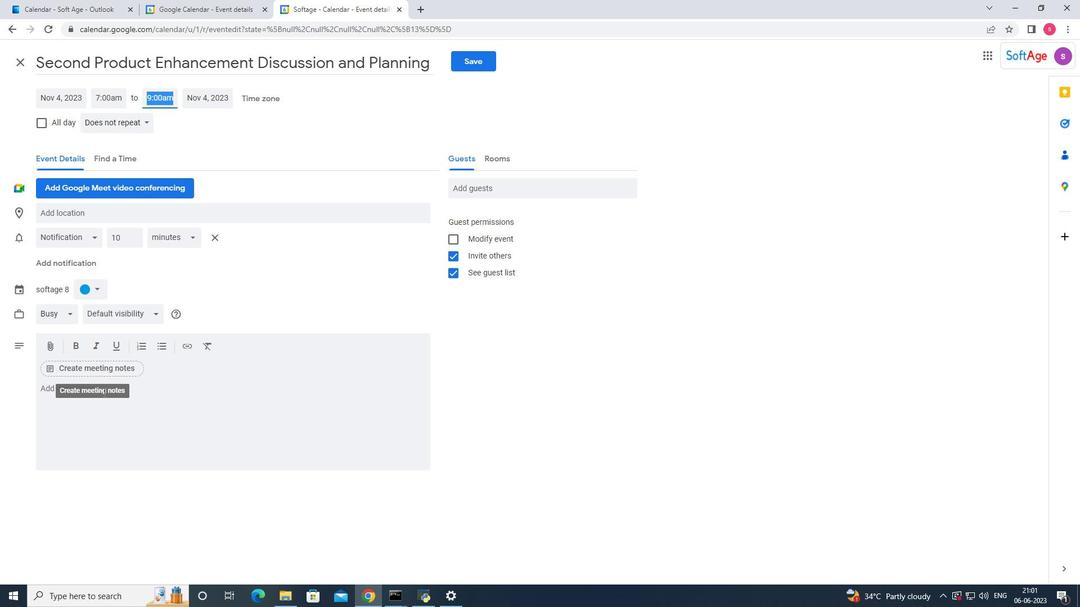 
Action: Mouse pressed left at (105, 399)
Screenshot: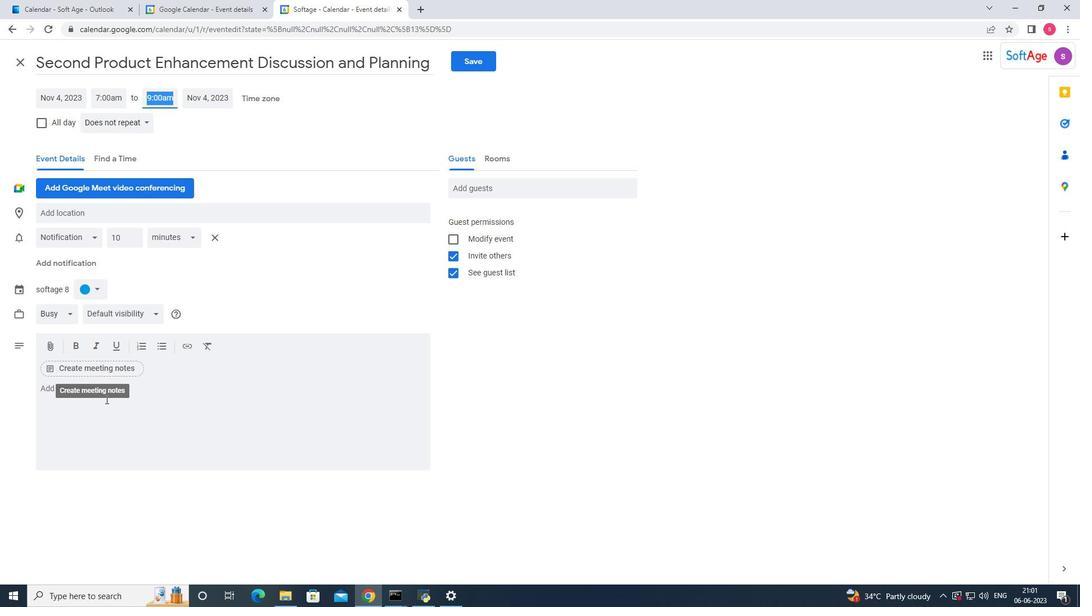 
Action: Key pressed <Key.shift_r>Cp<Key.backspace>onducting<Key.space>a<Key.space>competitive<Key.space>analysis<Key.space>to<Key.space>understand<Key.space>how<Key.space>the<Key.space>ca=<Key.backspace><Key.backspace>ampaon<Key.backspace><Key.backspace>in<Key.backspace>gn<Key.space>performed<Key.space>compred<Key.space><Key.backspace><Key.backspace><Key.backspace><Key.backspace>ared<Key.space>to<Key.space>similar<Key.space>campaign<Key.space>ececu<Key.backspace><Key.backspace><Key.backspace><Key.backspace>xecuted<Key.space>by<Key.space>competitors.<Key.space><Key.shift_r>This<Key.space>inc<Key.backspace>volves<Key.space>evaluating<Key.space>the<Key.space>differentation<Key.space>
Screenshot: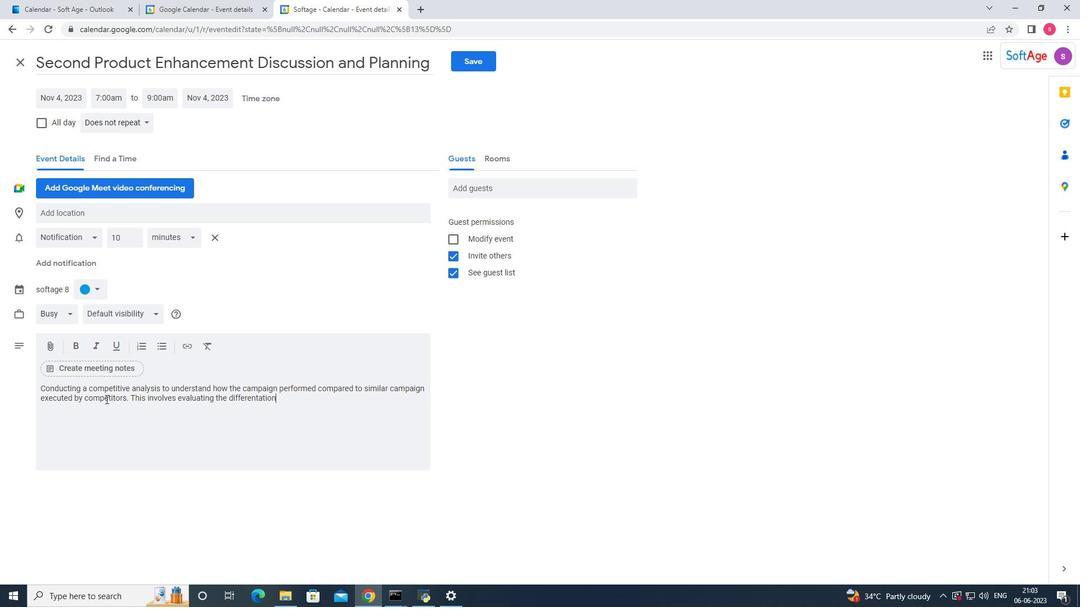 
Action: Mouse moved to (257, 396)
Screenshot: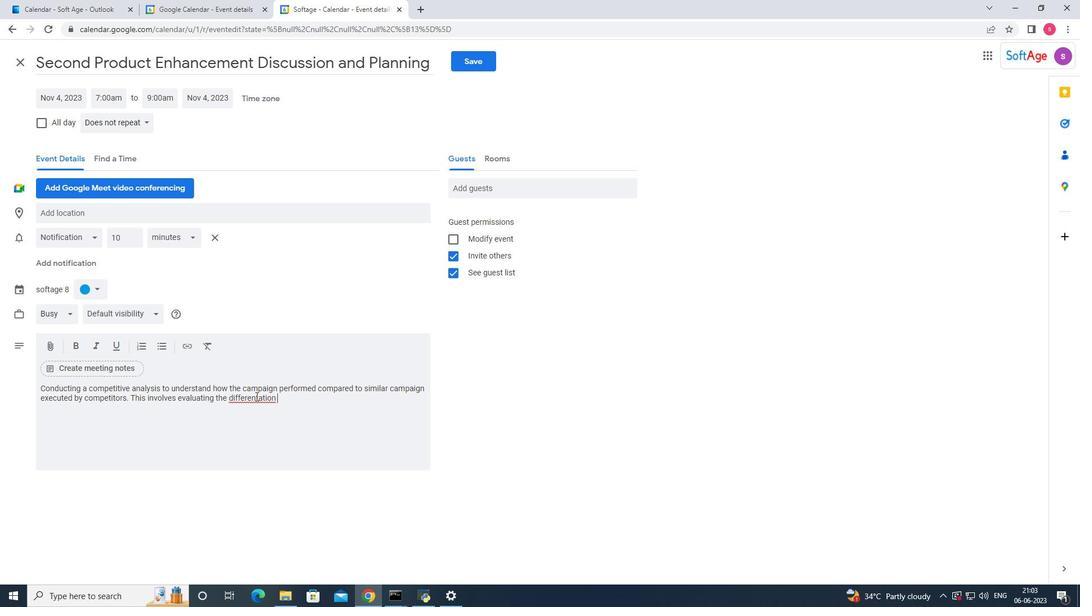 
Action: Mouse pressed right at (257, 396)
Screenshot: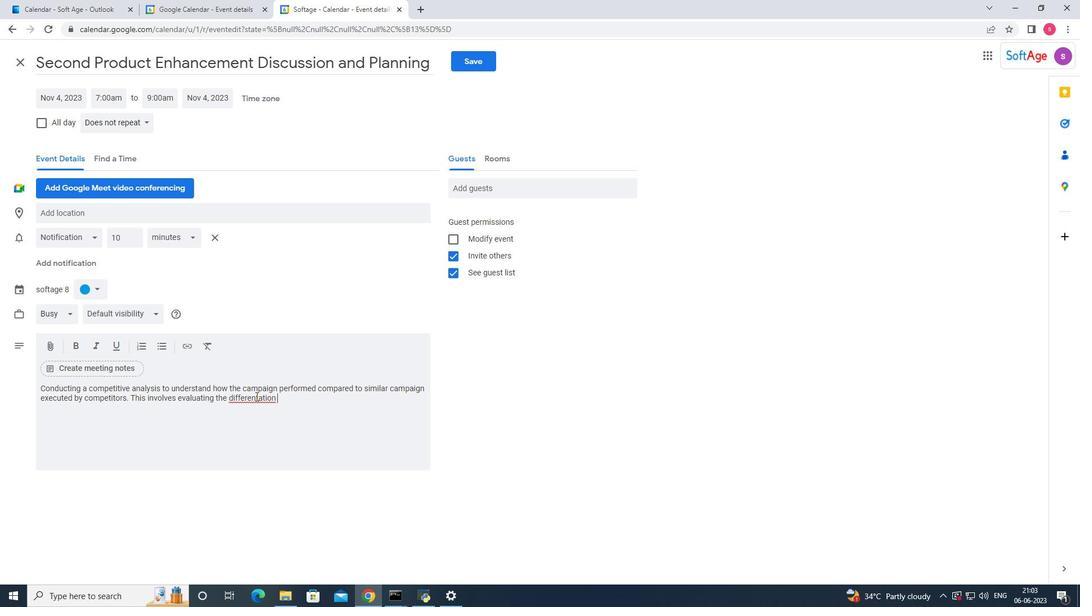 
Action: Mouse moved to (271, 408)
Screenshot: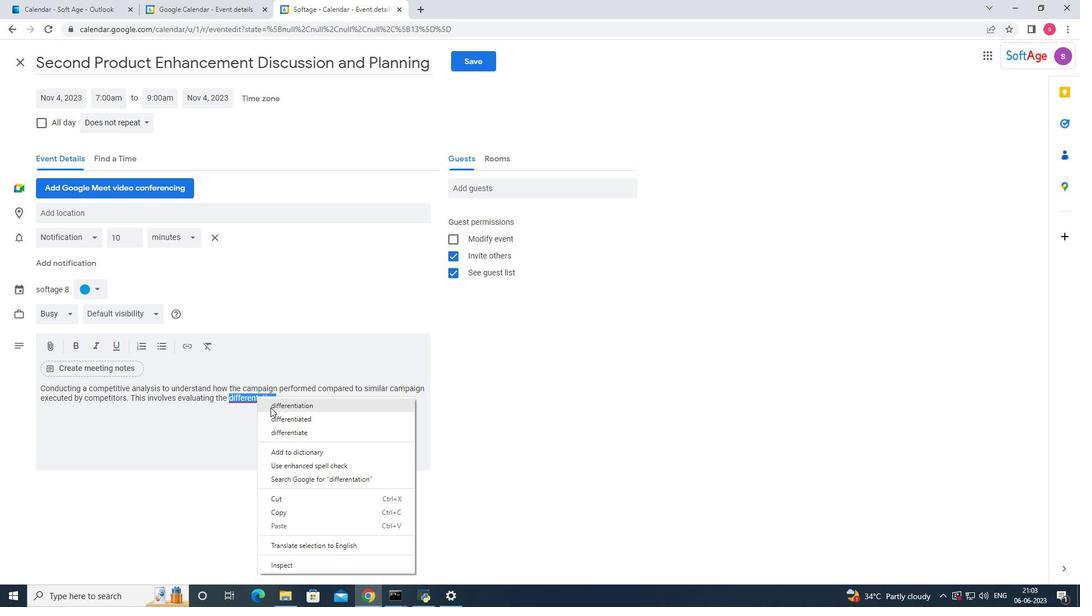 
Action: Mouse pressed left at (271, 408)
Screenshot: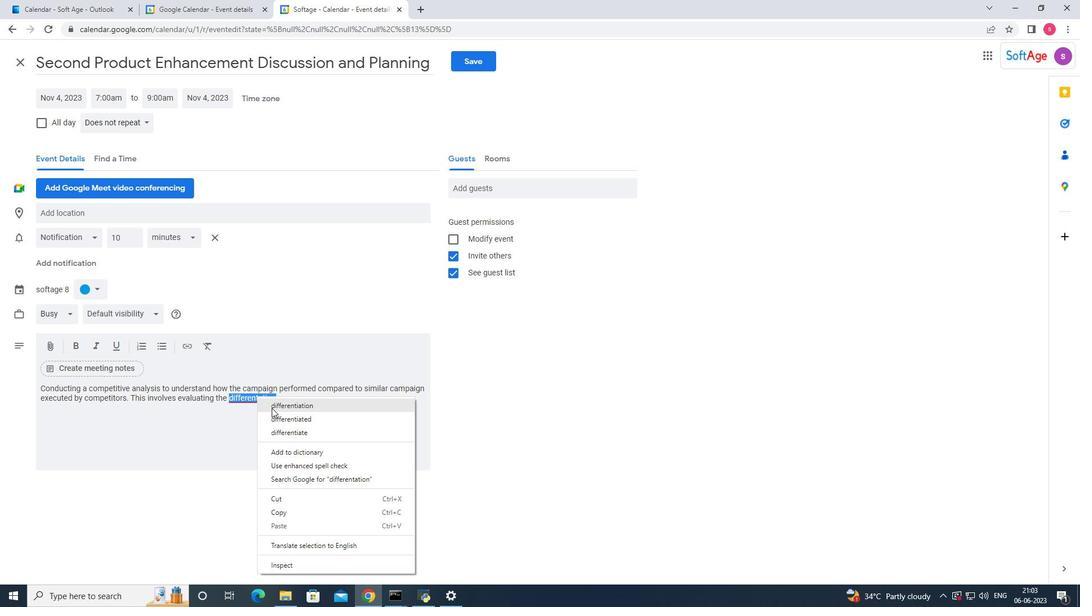 
Action: Mouse moved to (284, 410)
Screenshot: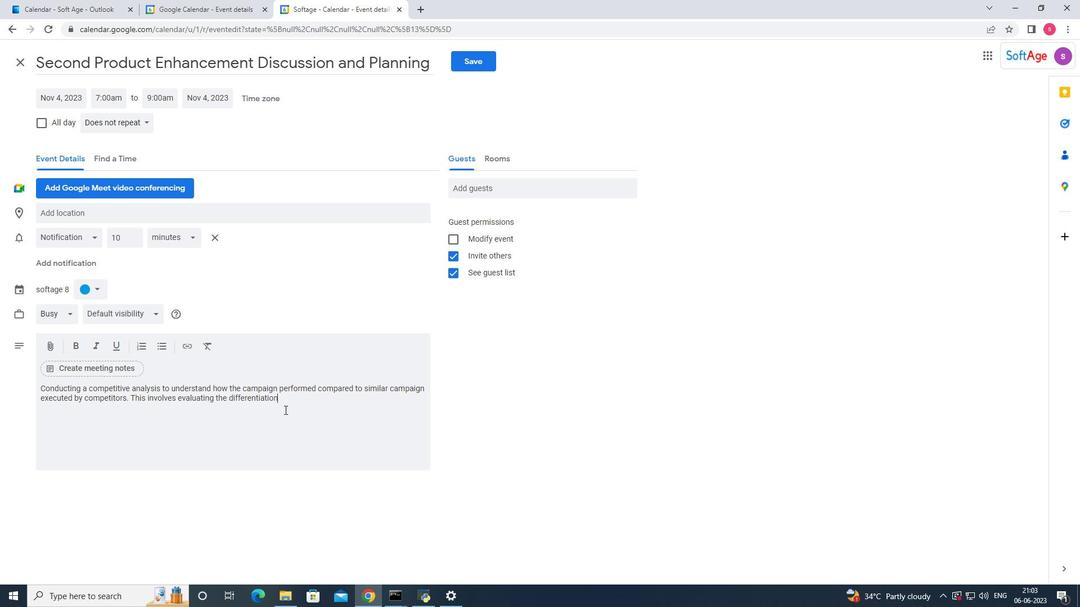 
Action: Key pressed ,<Key.space>uniquensess,<Key.space>
Screenshot: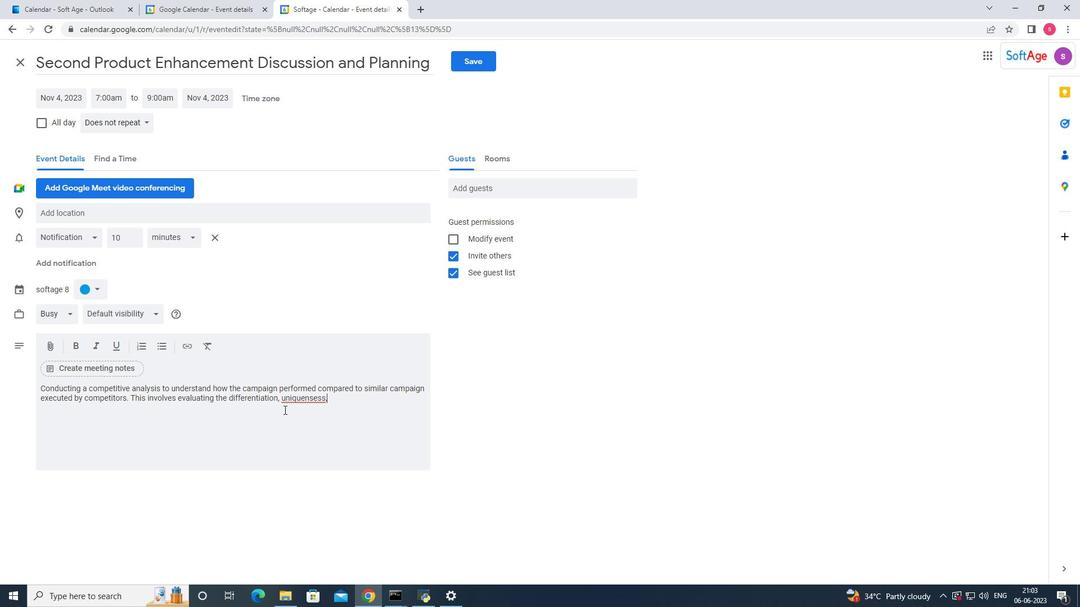 
Action: Mouse moved to (295, 402)
Screenshot: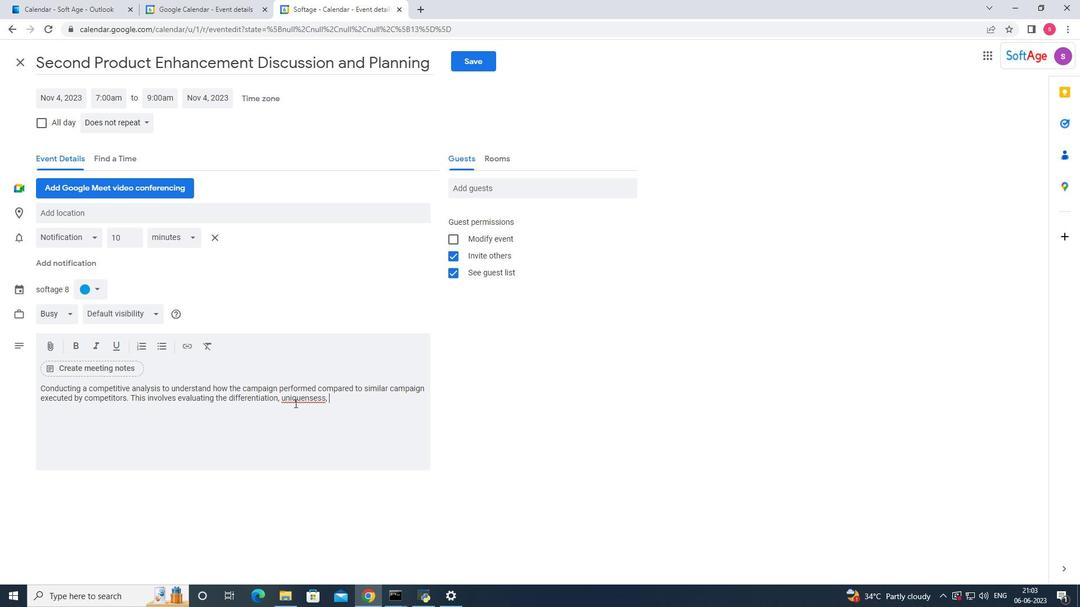 
Action: Mouse pressed left at (295, 402)
Screenshot: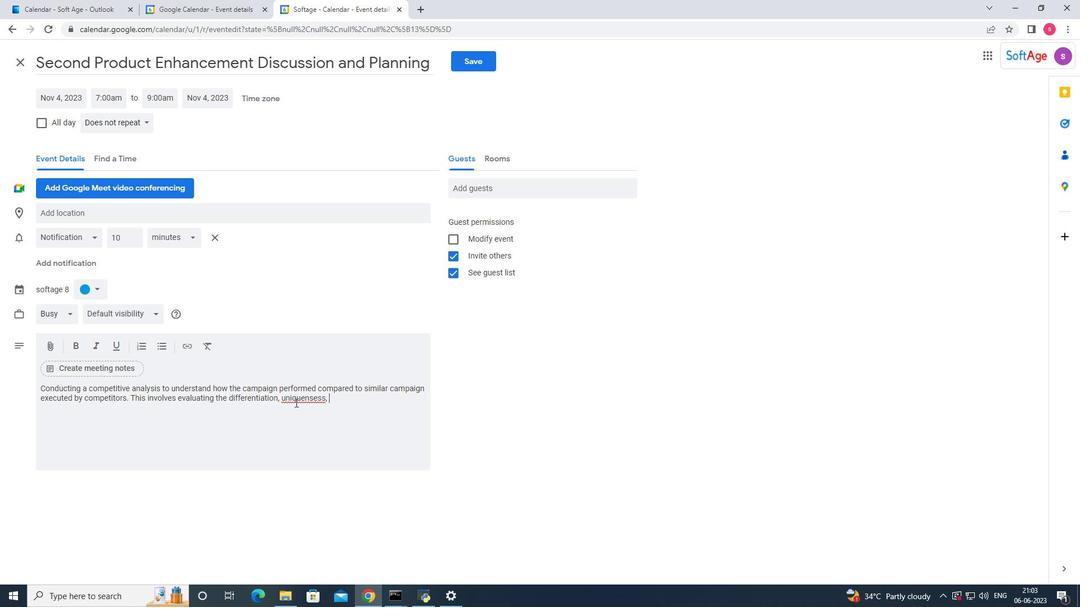 
Action: Mouse moved to (317, 403)
Screenshot: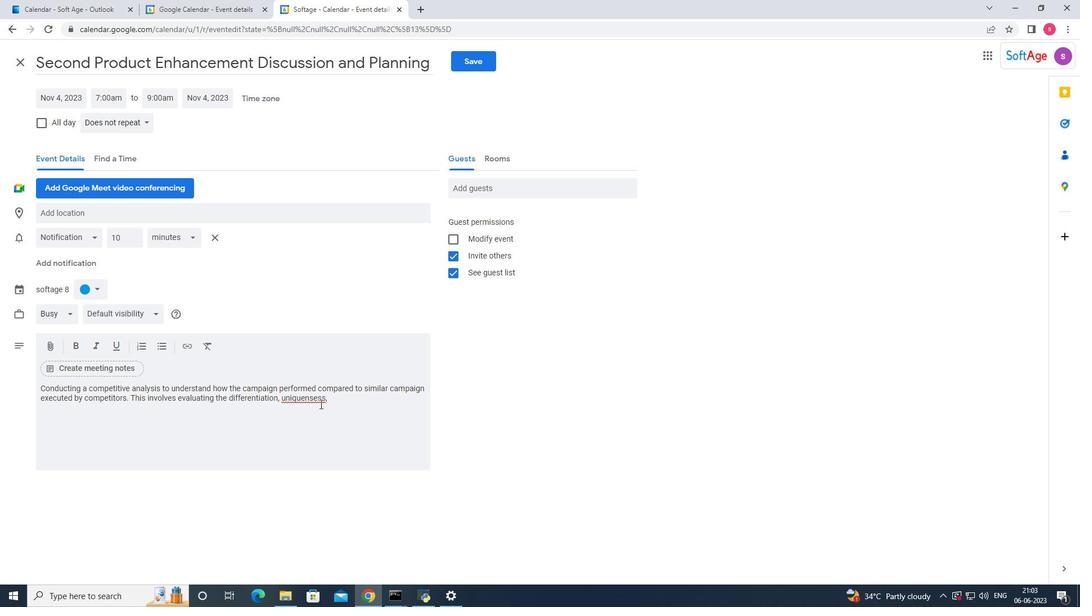 
Action: Mouse pressed right at (317, 403)
Screenshot: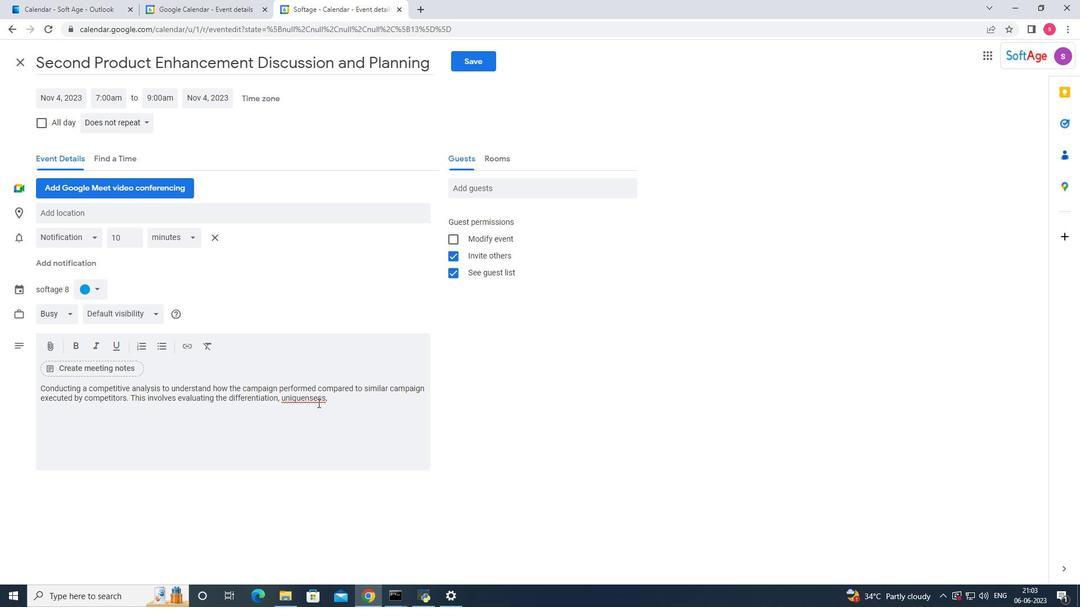 
Action: Mouse moved to (343, 419)
Screenshot: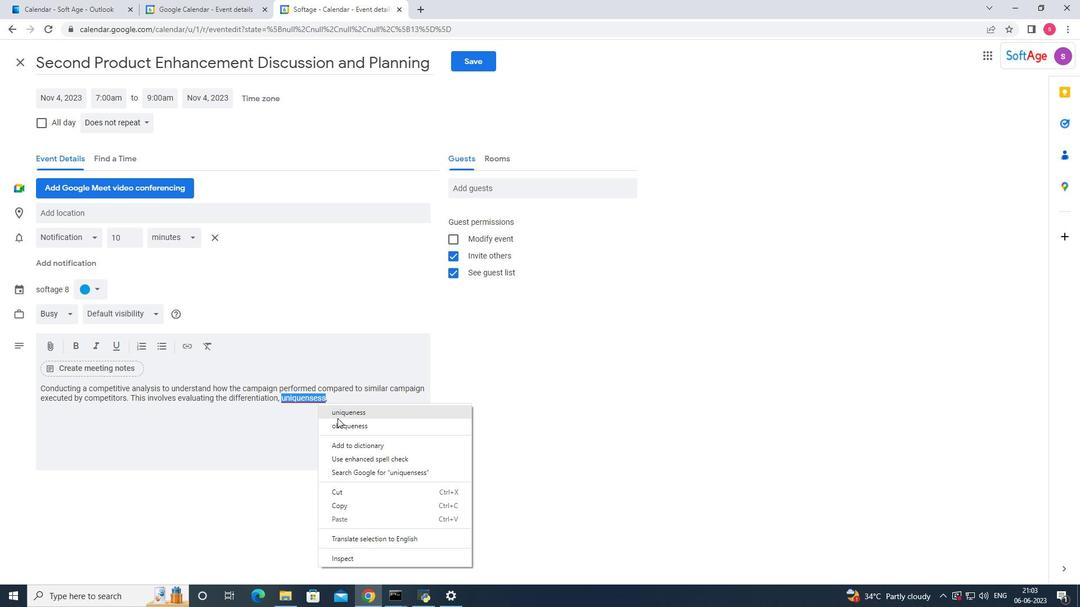 
Action: Mouse pressed left at (343, 419)
Screenshot: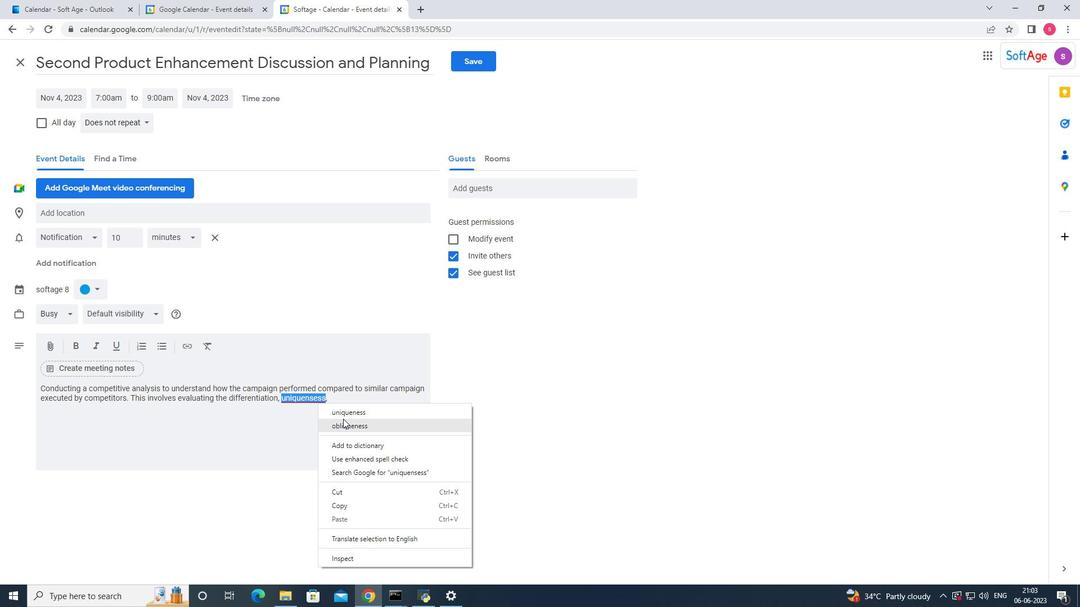 
Action: Mouse moved to (338, 401)
Screenshot: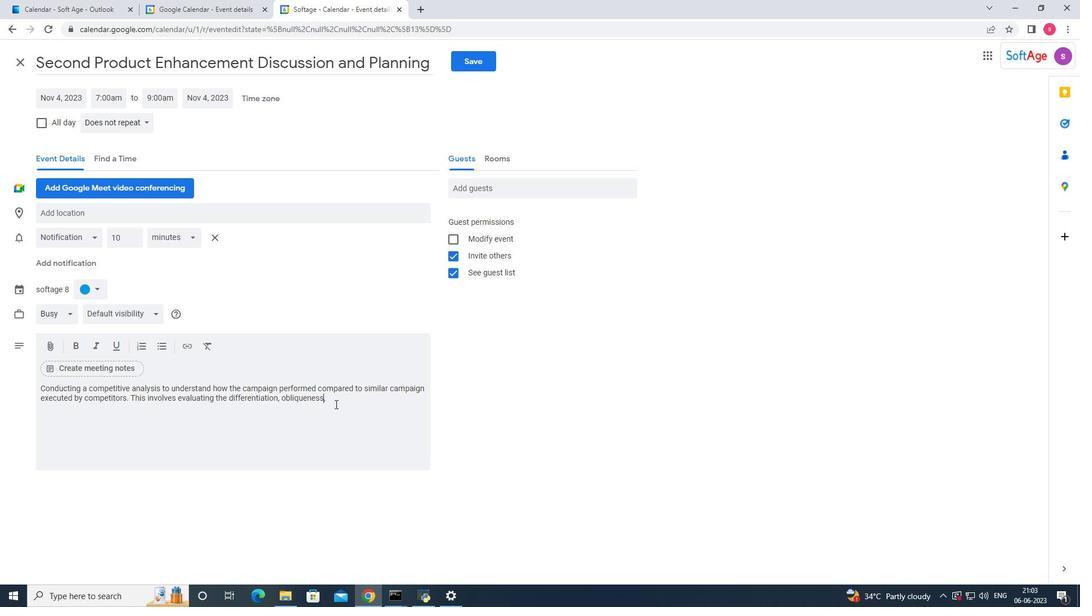 
Action: Mouse pressed left at (338, 401)
Screenshot: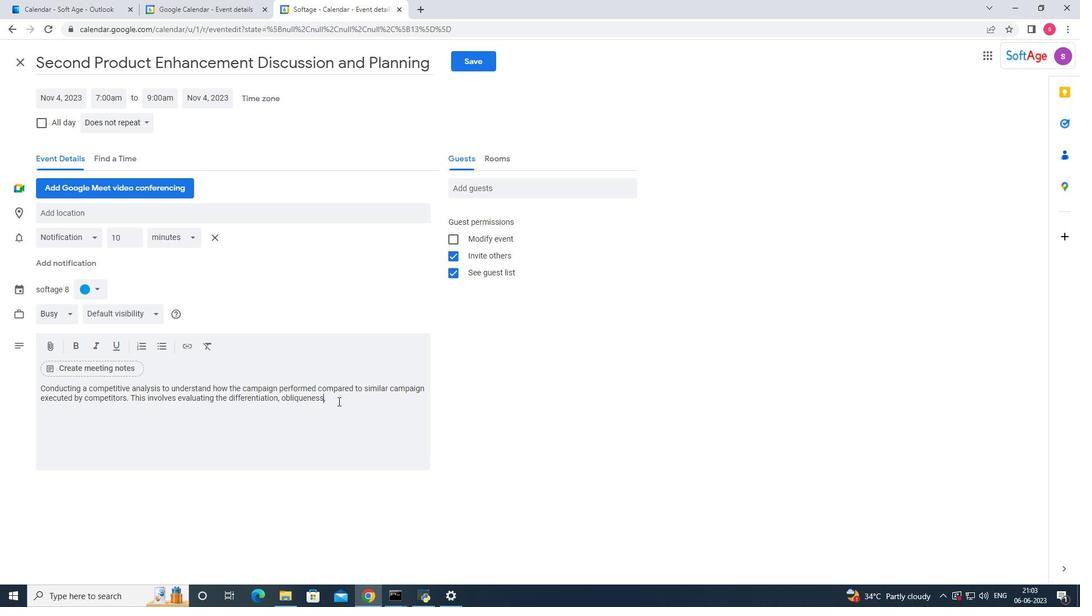 
Action: Key pressed and<Key.space>competitive<Key.space>advantage<Key.space>of<Key.space>the<Key.space>co<Key.backspace>ampaign<Key.space>in<Key.space>the<Key.space>marketplace,<Key.space><Key.backspace><Key.backspace>.
Screenshot: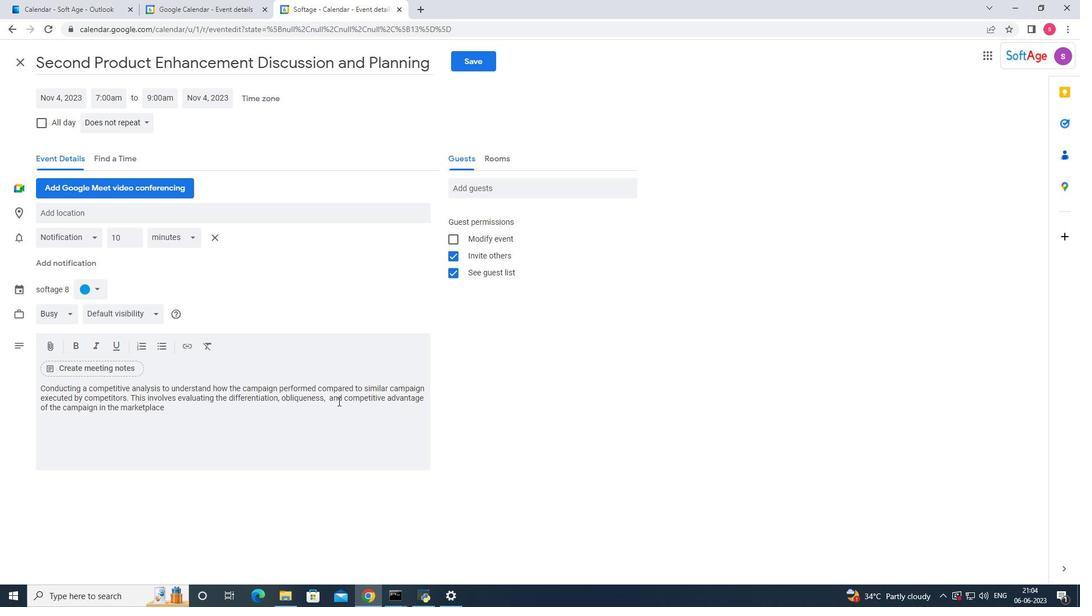 
Action: Mouse moved to (100, 293)
Screenshot: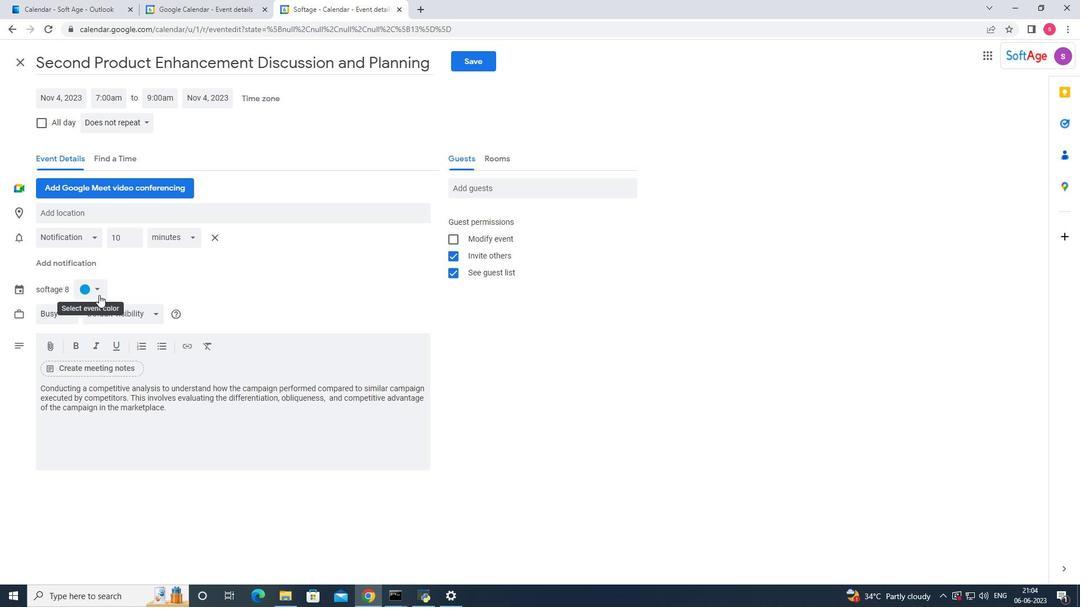 
Action: Mouse pressed left at (100, 293)
Screenshot: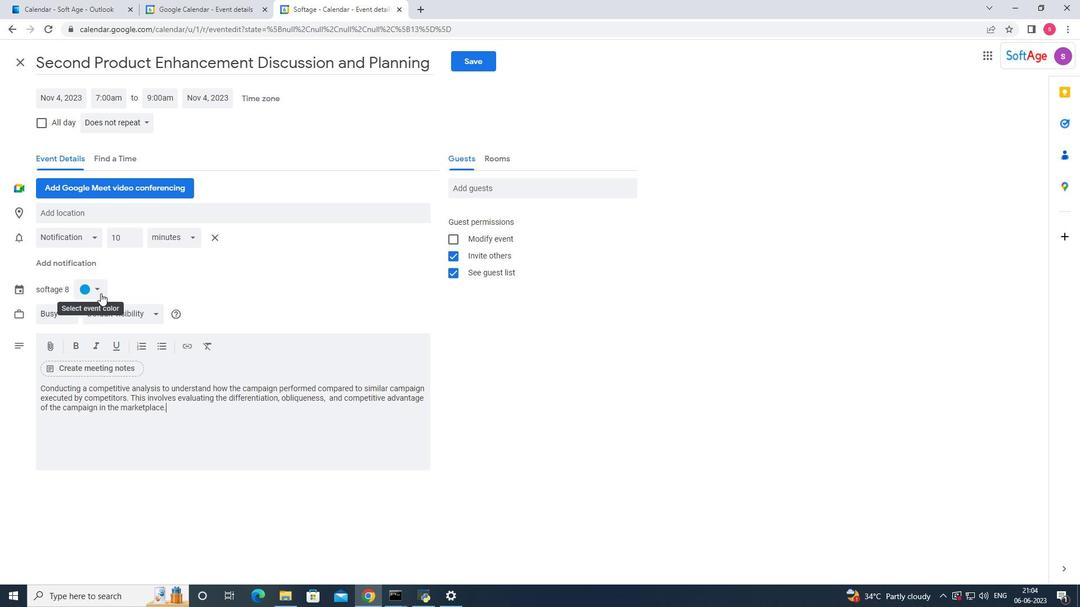 
Action: Mouse moved to (95, 328)
Screenshot: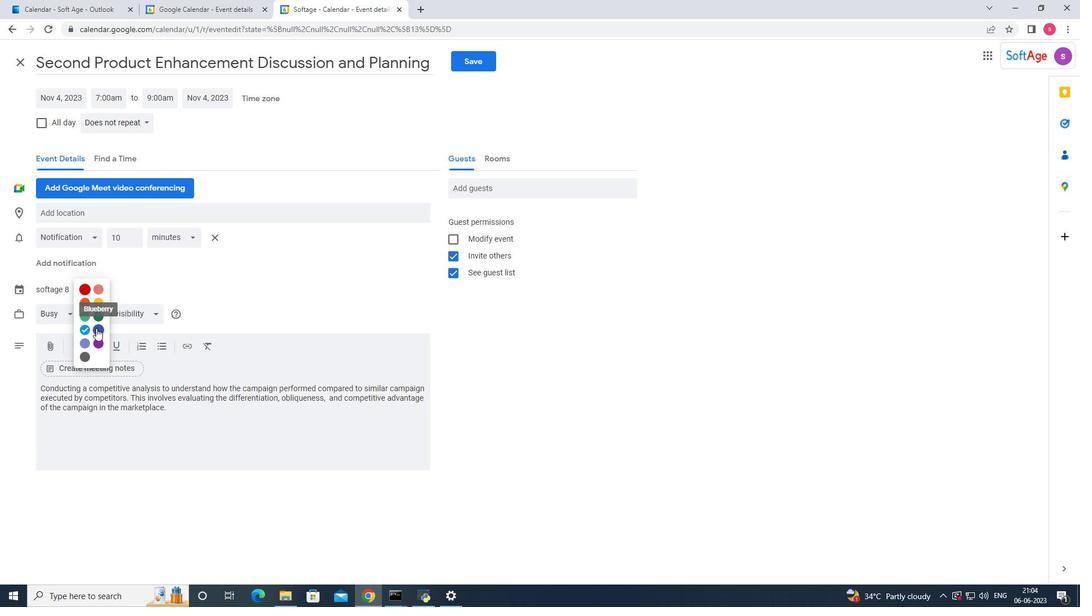 
Action: Mouse pressed left at (95, 328)
Screenshot: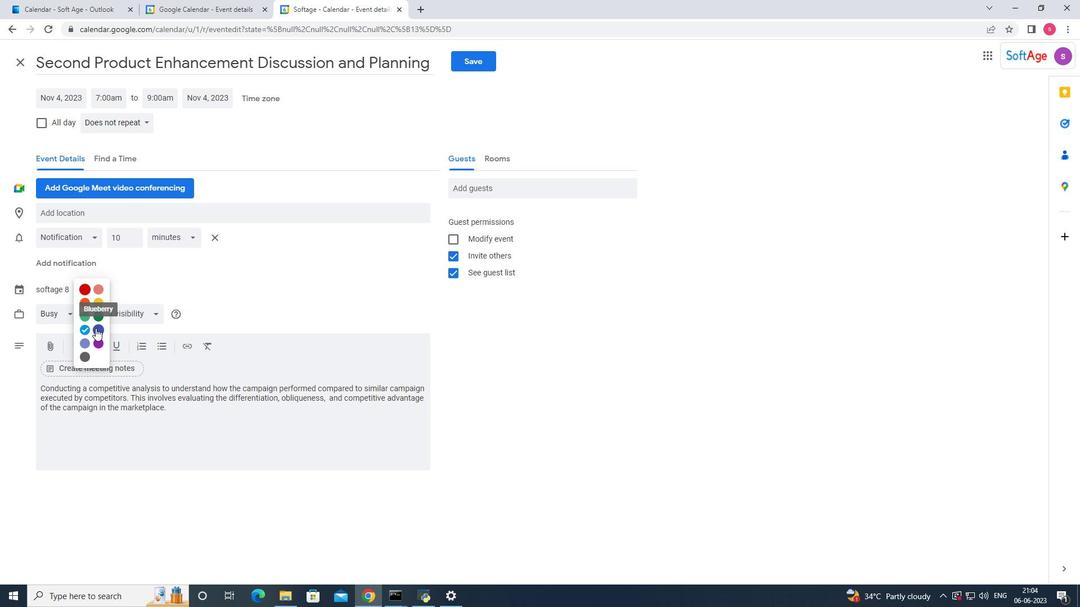 
Action: Mouse moved to (86, 214)
Screenshot: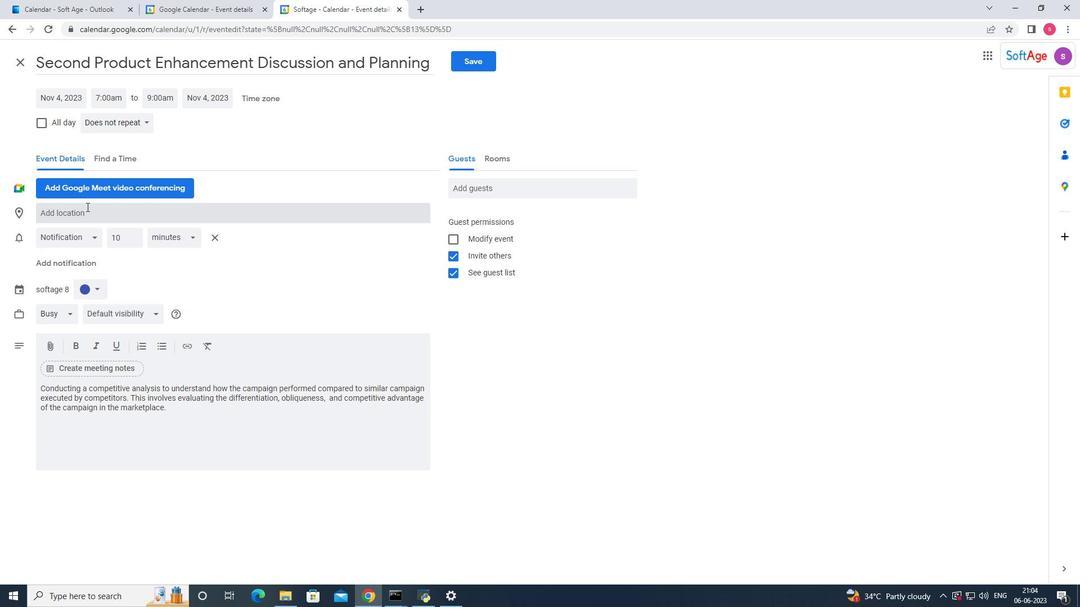 
Action: Mouse pressed left at (86, 214)
Screenshot: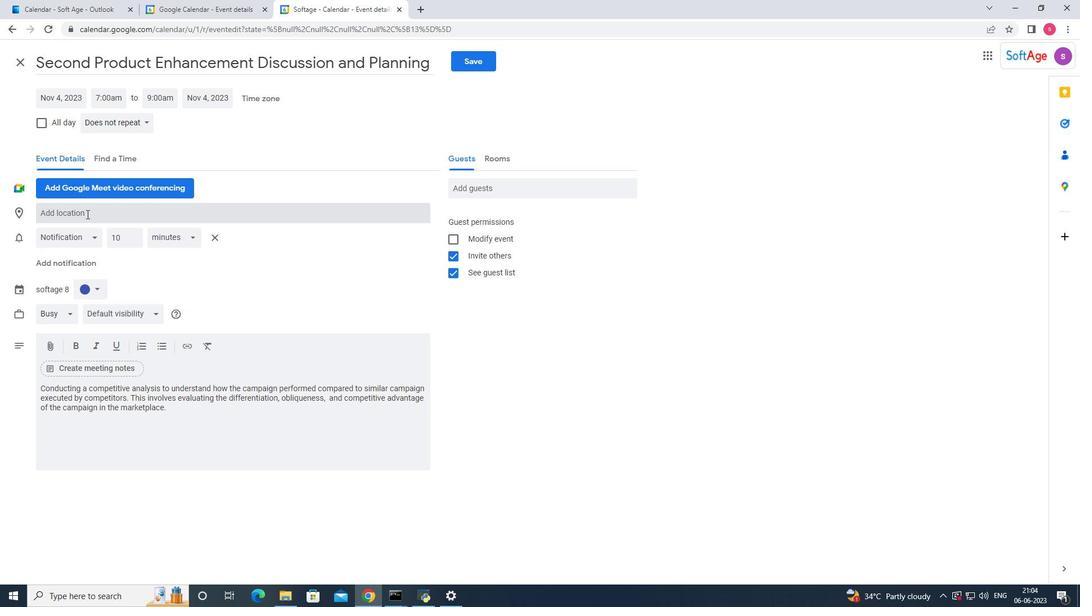 
Action: Key pressed <Key.shift_r>The<Key.space><Key.shift>Hague
Screenshot: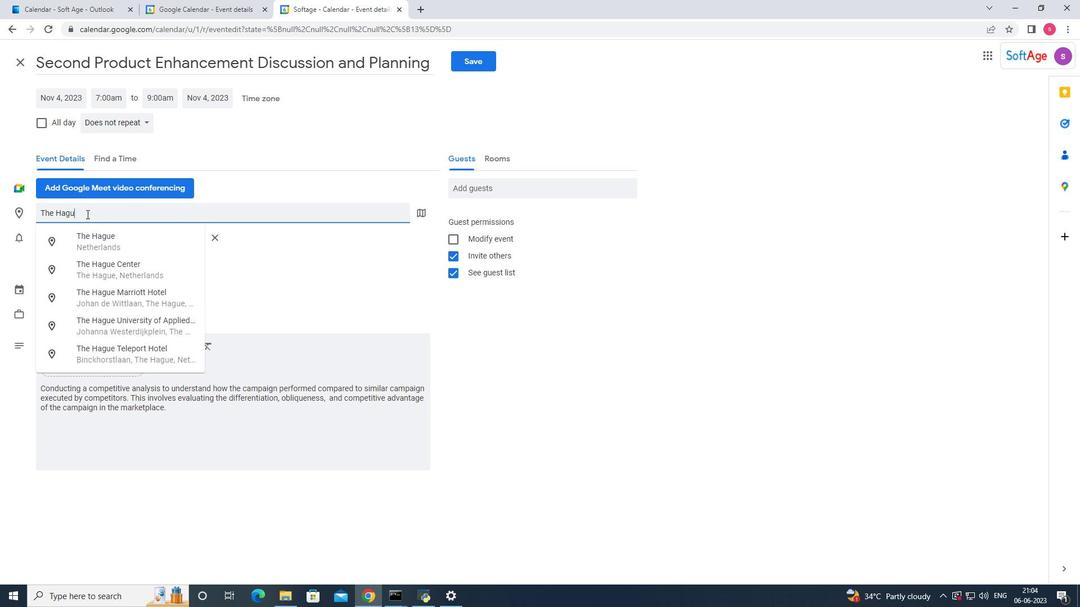 
Action: Mouse moved to (127, 247)
Screenshot: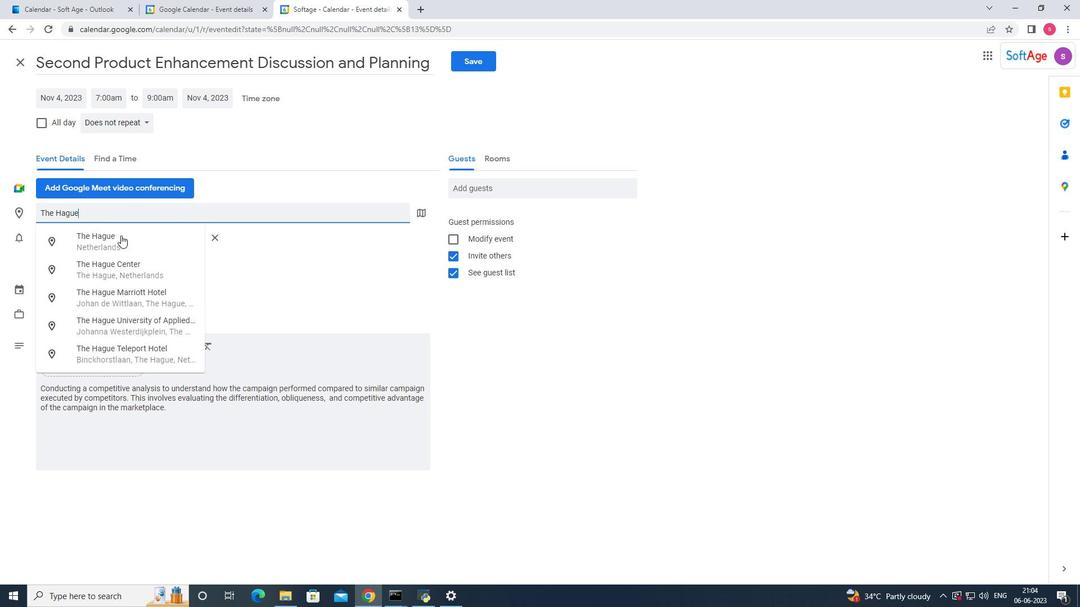 
Action: Mouse pressed left at (127, 247)
Screenshot: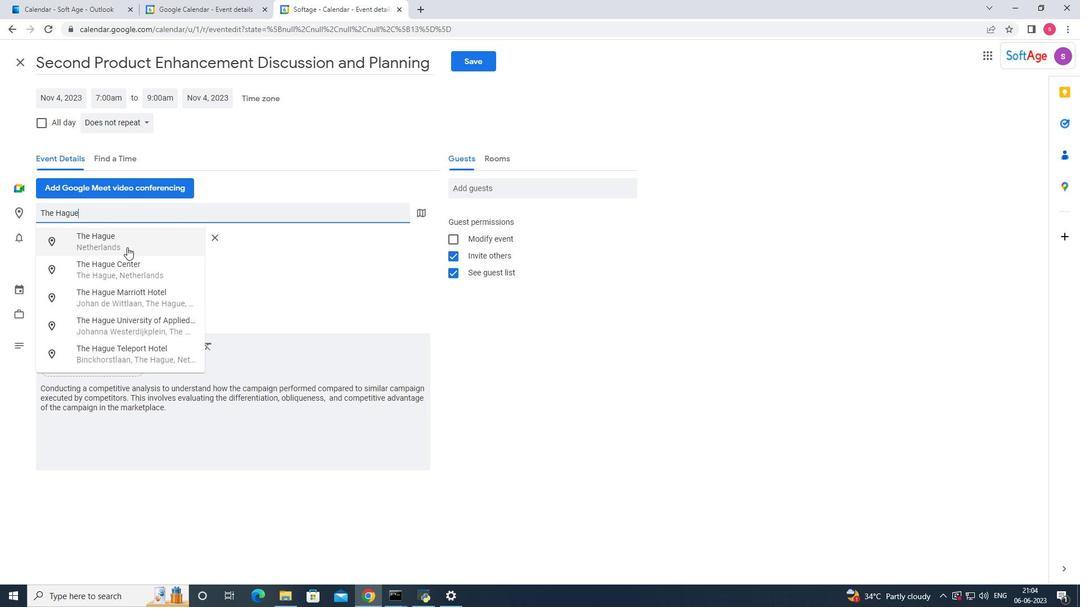 
Action: Mouse moved to (478, 185)
Screenshot: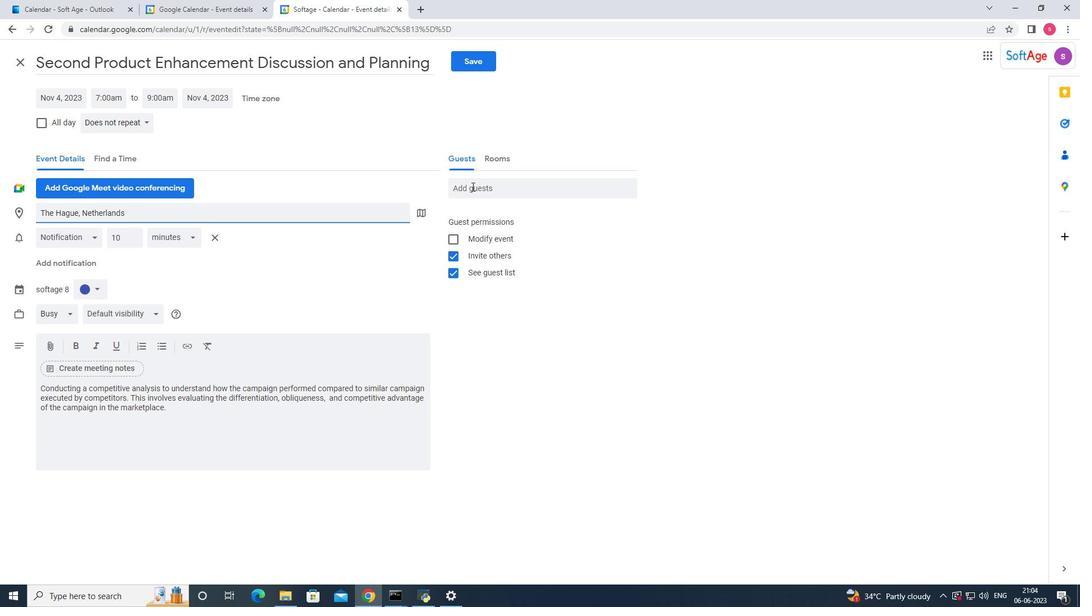 
Action: Mouse pressed left at (478, 185)
Screenshot: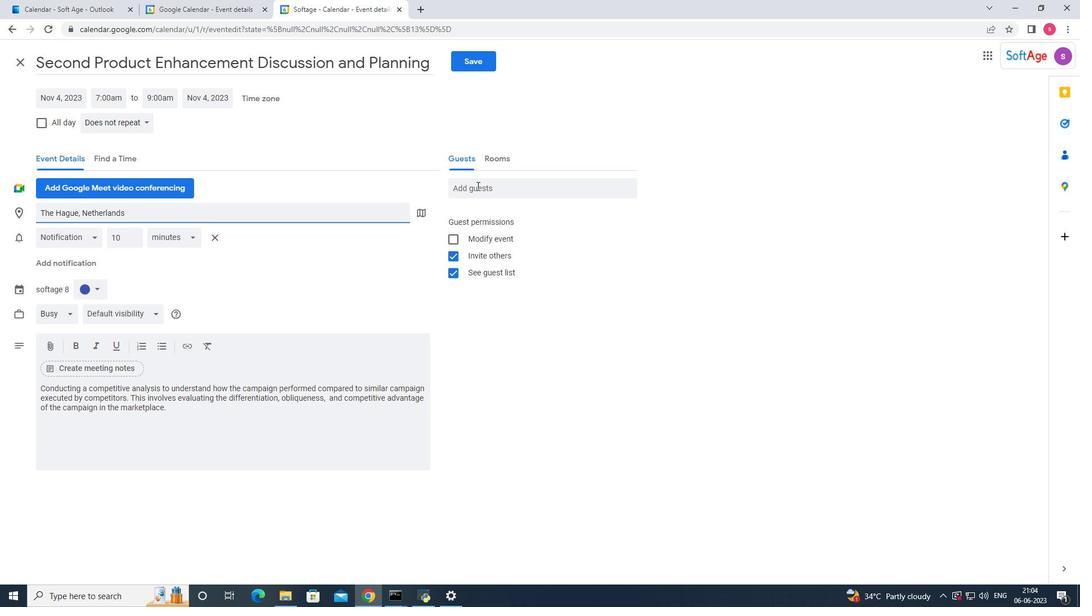 
Action: Key pressed softage.7
Screenshot: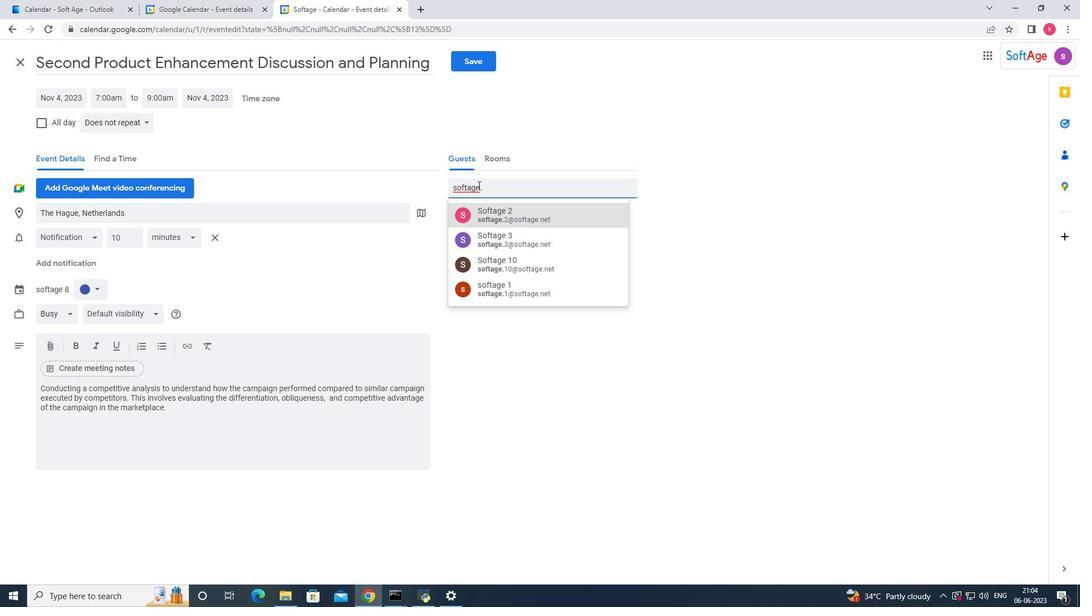 
Action: Mouse moved to (476, 203)
Screenshot: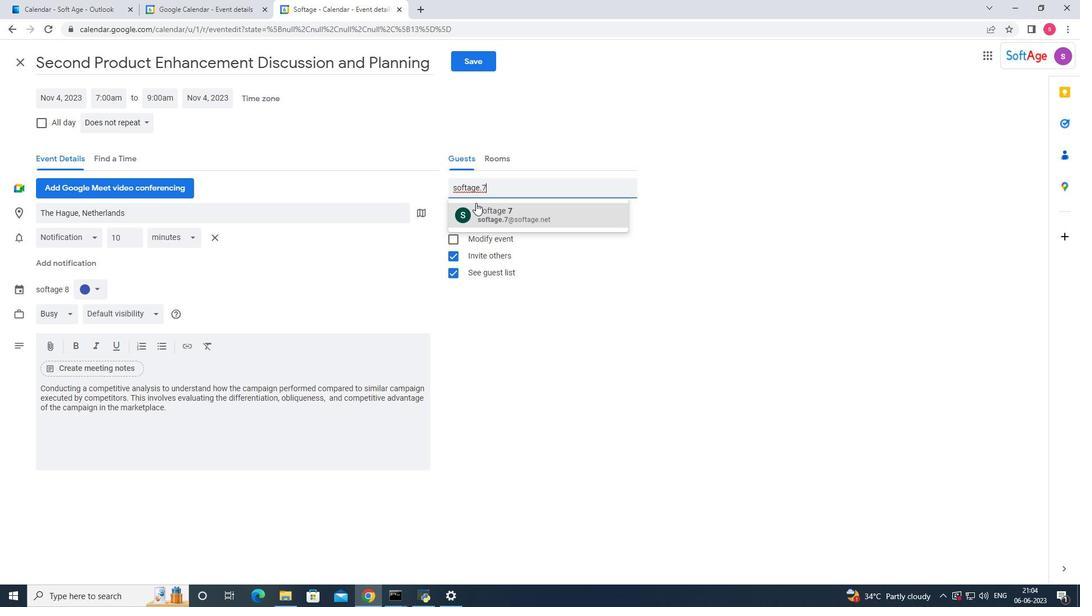 
Action: Mouse pressed left at (476, 203)
Screenshot: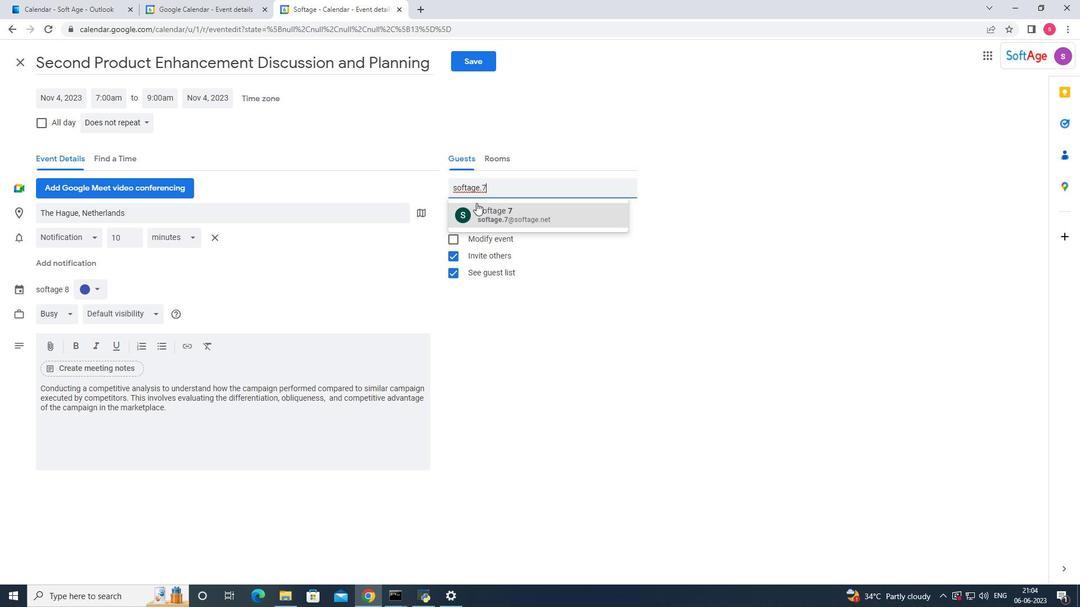 
Action: Key pressed softage.9
Screenshot: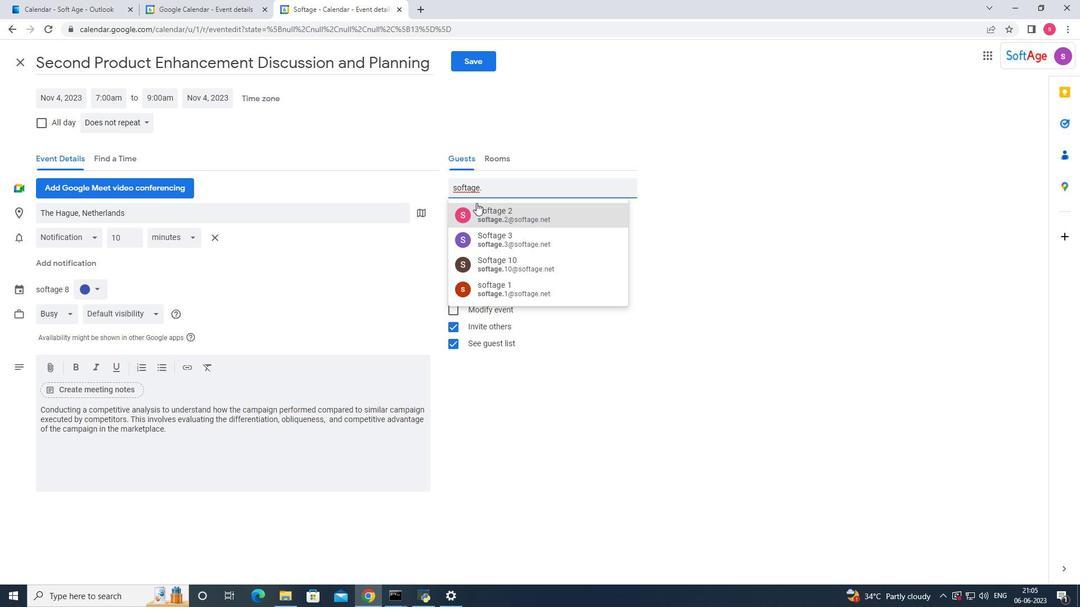 
Action: Mouse moved to (489, 210)
Screenshot: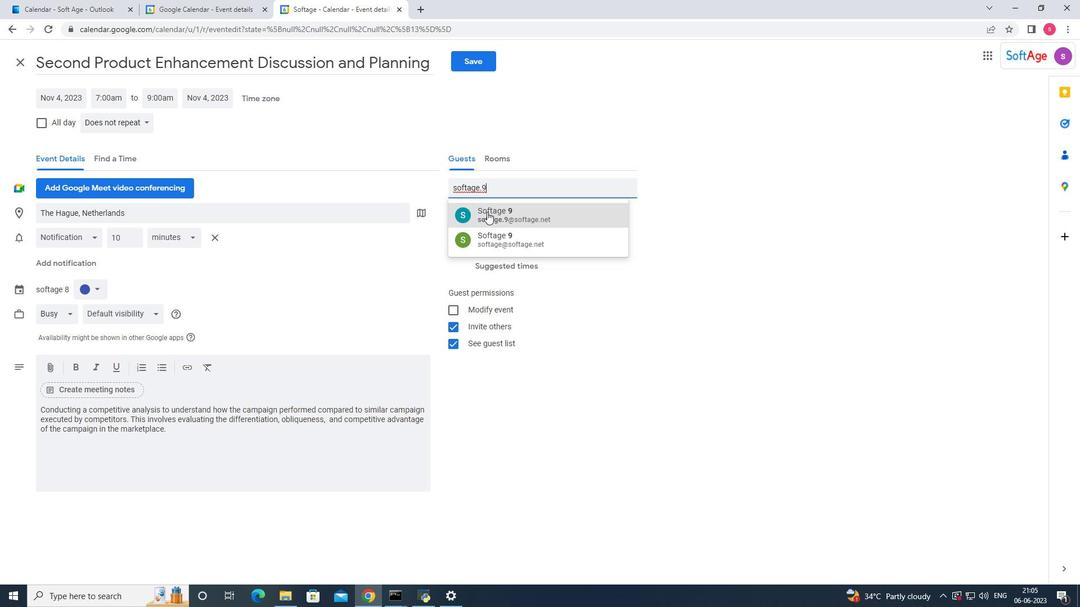 
Action: Mouse pressed left at (489, 210)
Screenshot: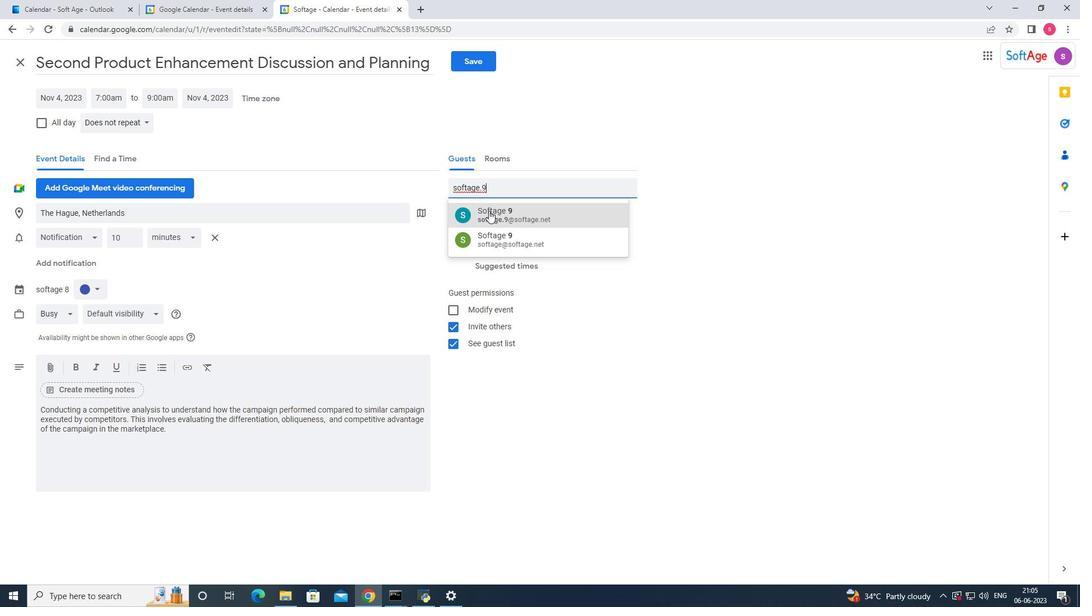 
Action: Mouse moved to (221, 136)
Screenshot: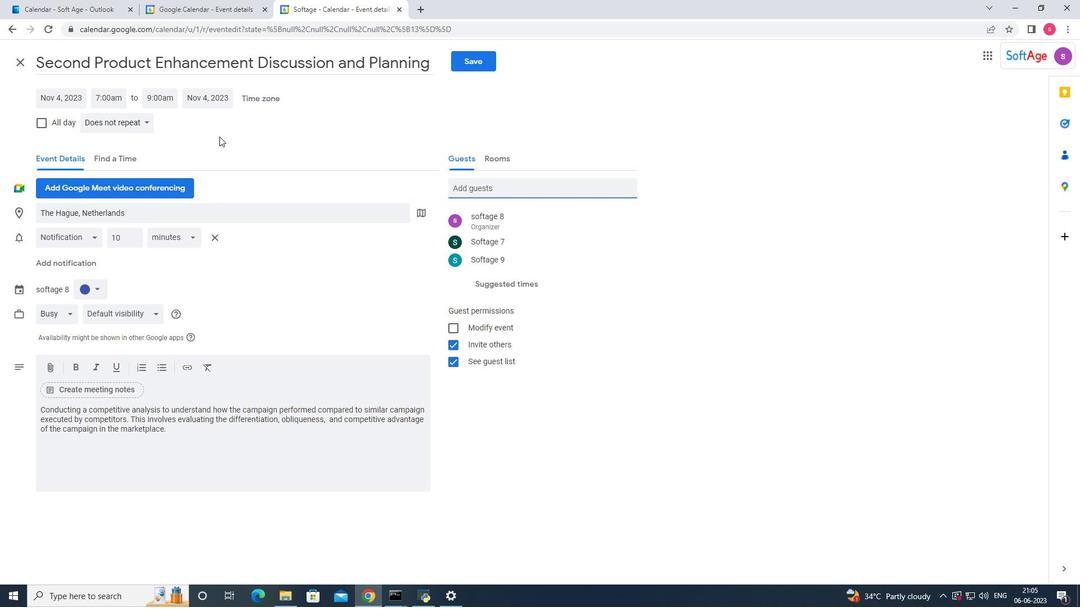 
Action: Mouse pressed left at (221, 136)
Screenshot: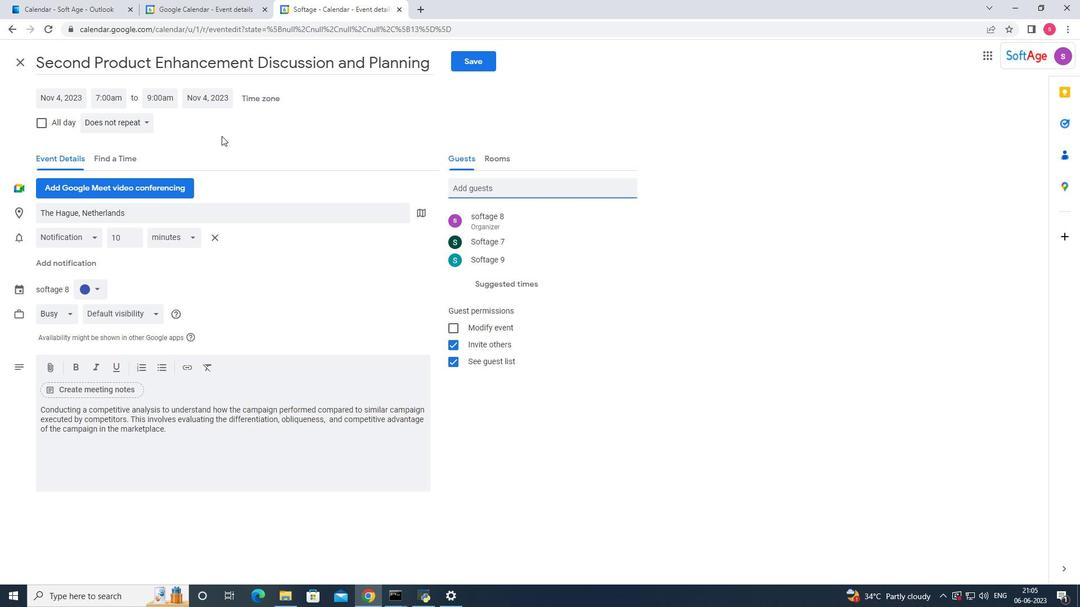 
Action: Mouse moved to (474, 58)
Screenshot: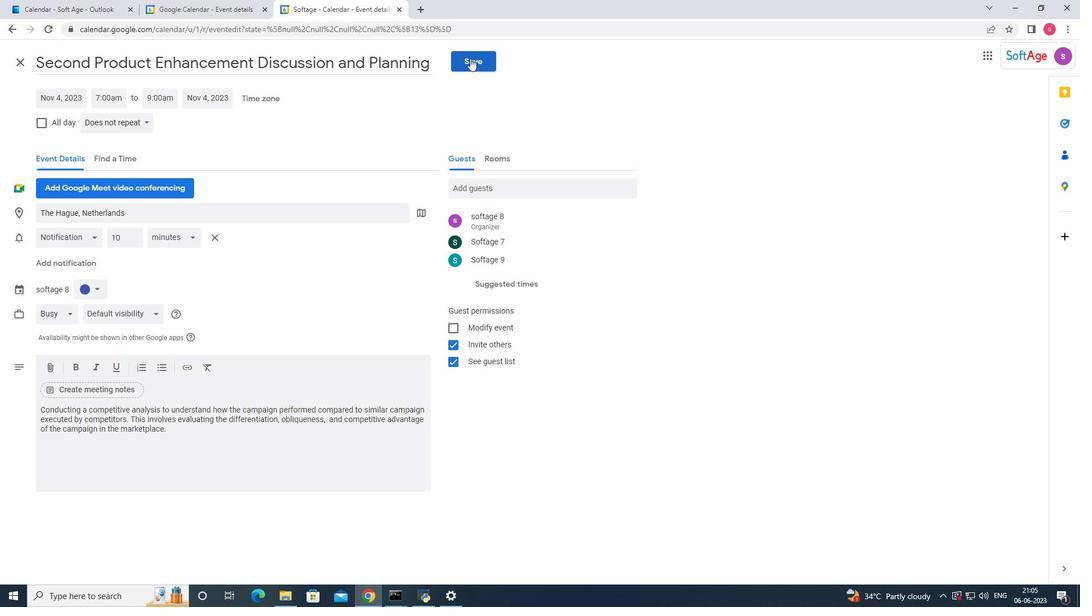 
Action: Mouse pressed left at (474, 58)
Screenshot: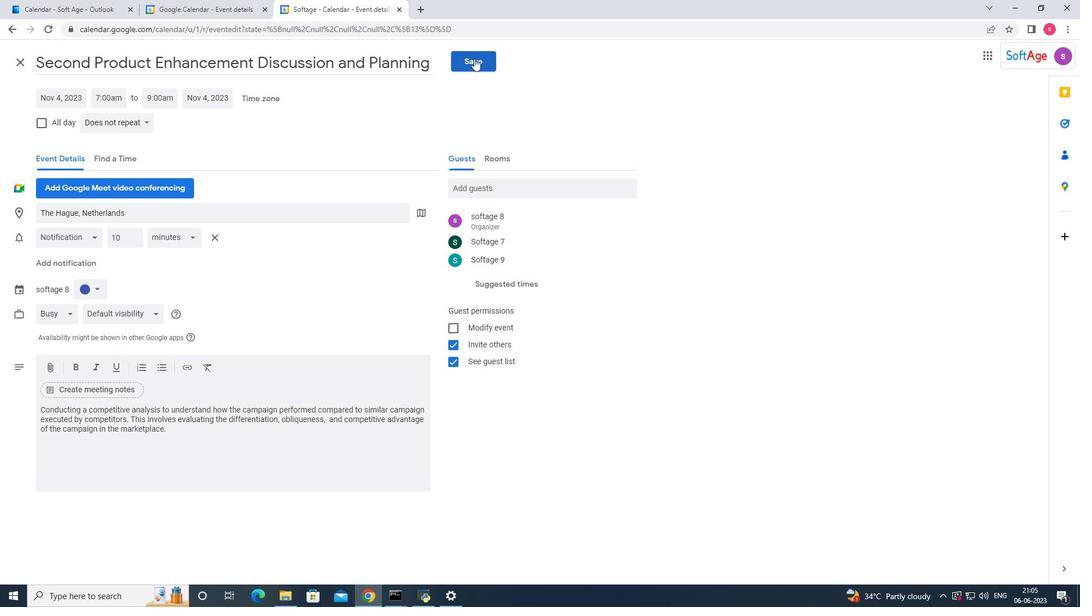 
Action: Mouse moved to (650, 337)
Screenshot: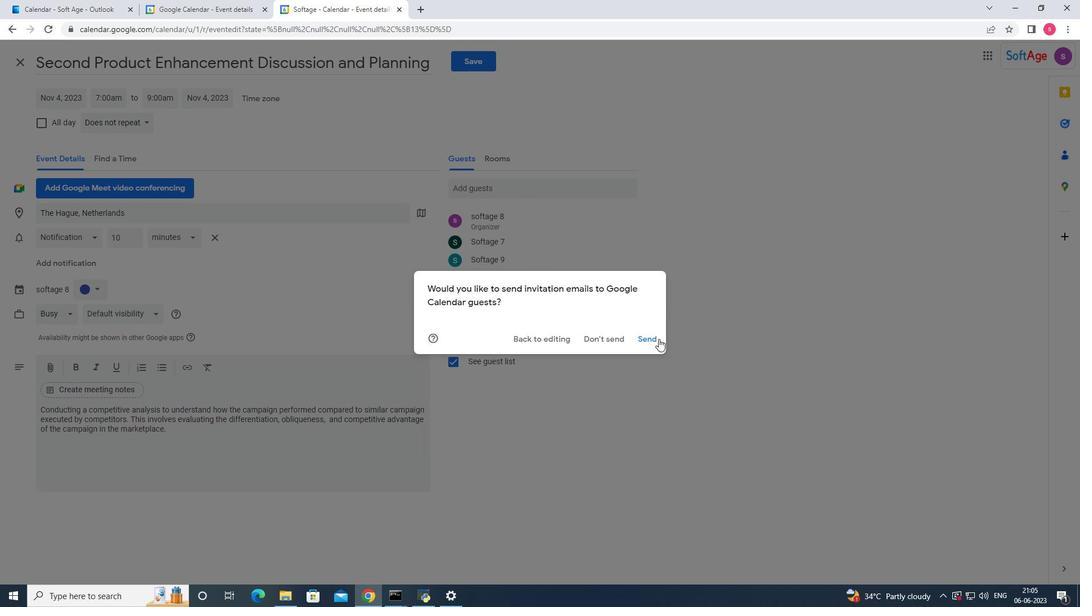 
Action: Mouse pressed left at (650, 337)
Screenshot: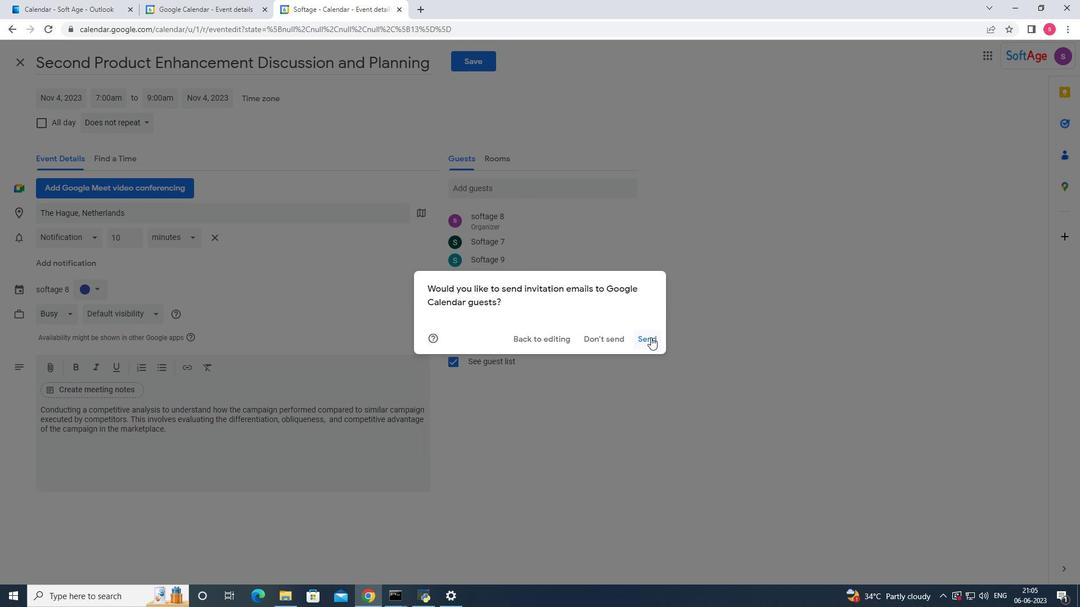 
Action: Mouse moved to (649, 331)
Screenshot: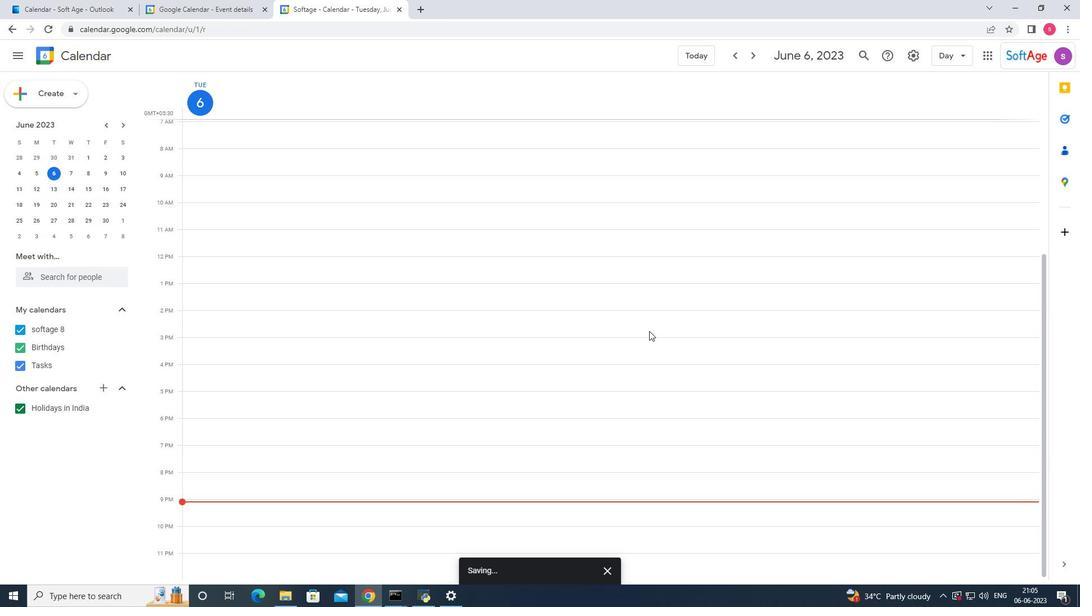 
